 Task: Create in the project ActivaPro in Backlog an issue 'Implement multi-factor authentication to further enhance security', assign it to team member softage.1@softage.net and change the status to IN PROGRESS. Create in the project ActivaPro in Backlog an issue 'Develop a new feature to allow for customizable user profiles', assign it to team member softage.2@softage.net and change the status to IN PROGRESS
Action: Mouse moved to (247, 65)
Screenshot: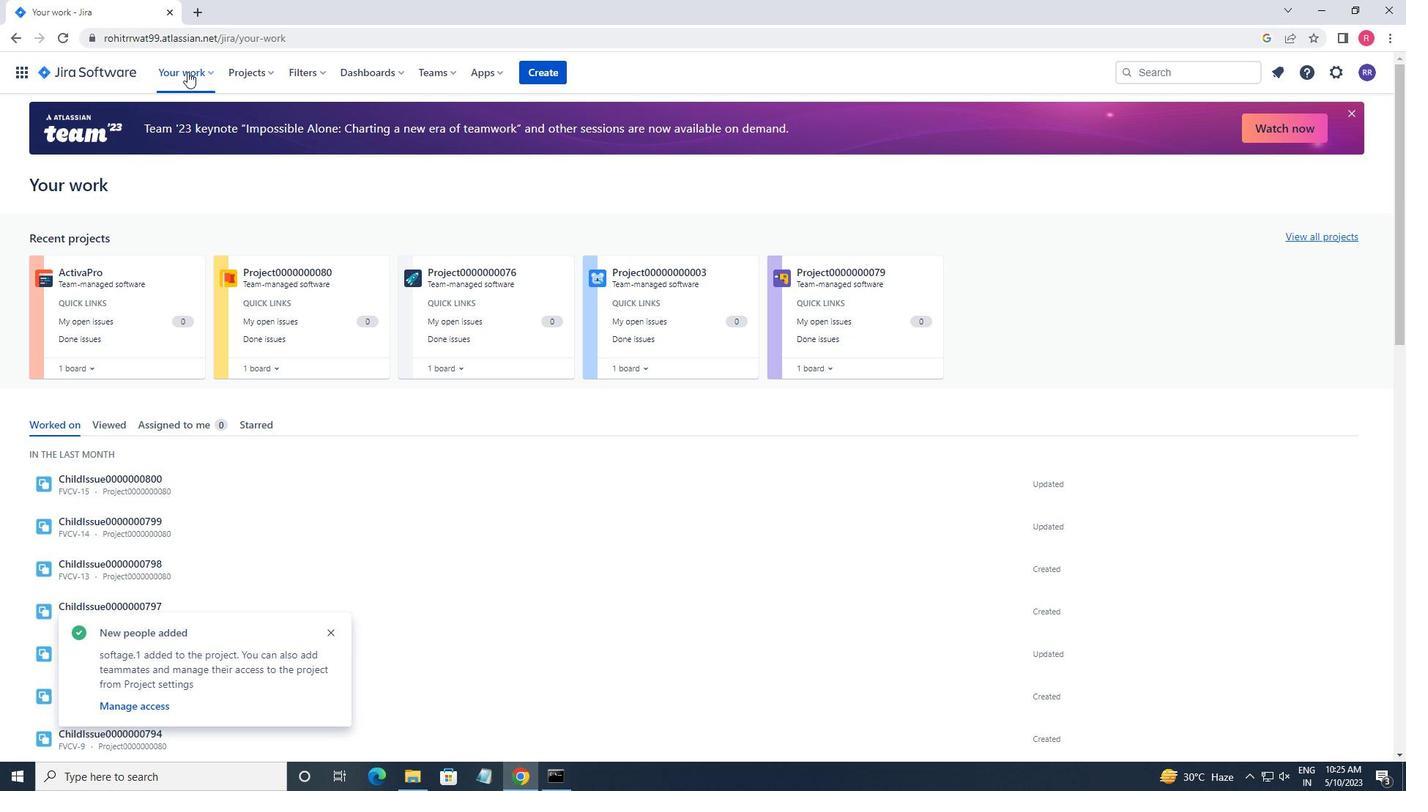 
Action: Mouse pressed left at (247, 65)
Screenshot: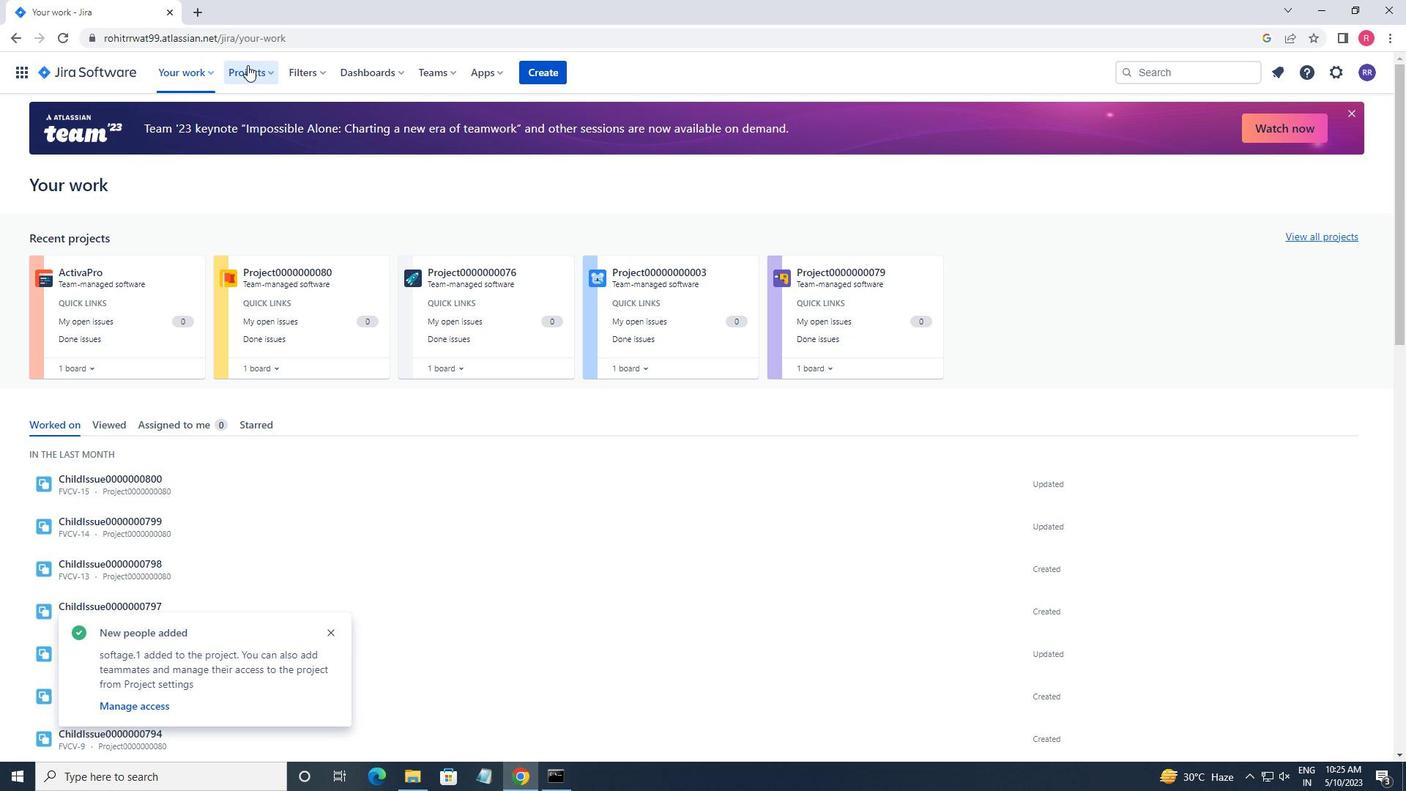 
Action: Mouse moved to (271, 137)
Screenshot: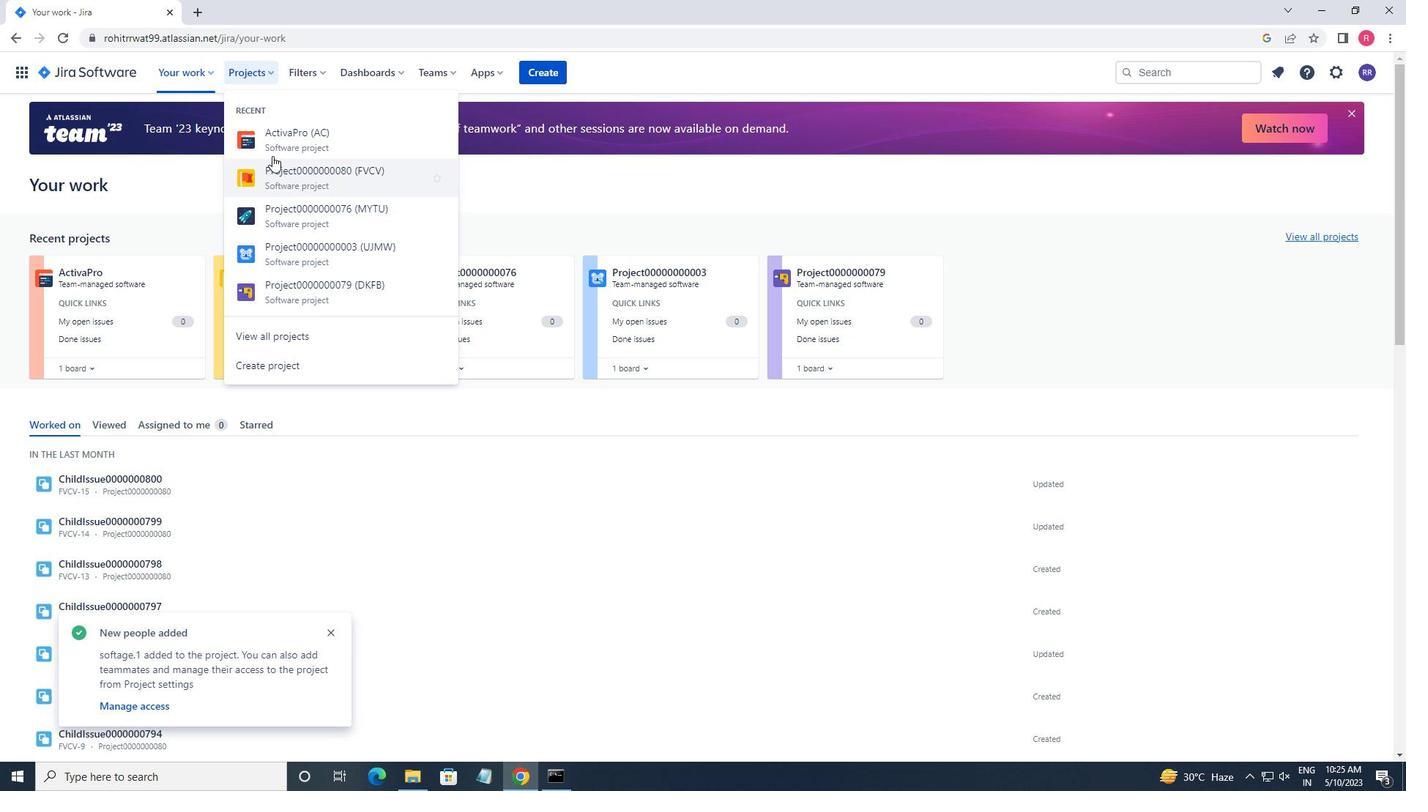 
Action: Mouse pressed left at (271, 137)
Screenshot: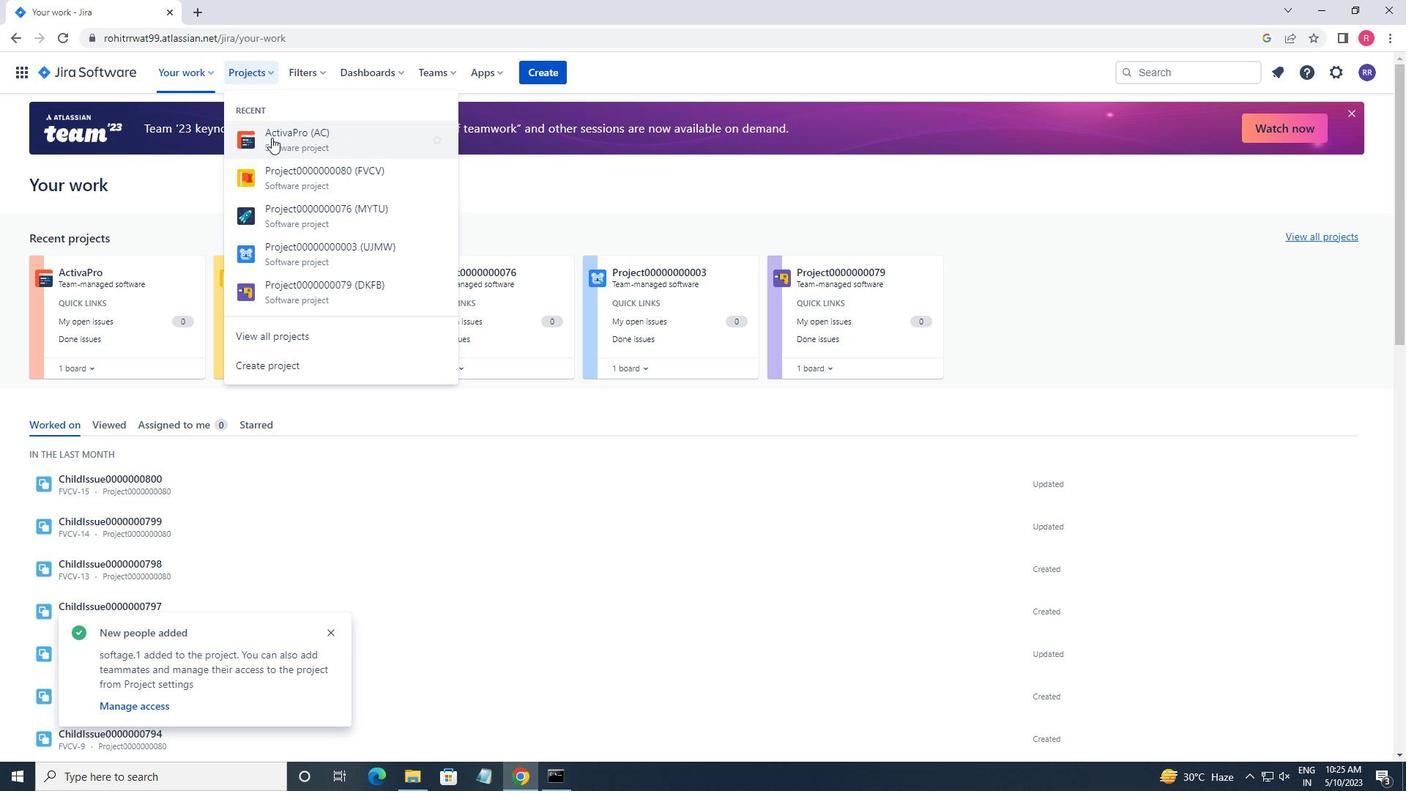 
Action: Mouse moved to (77, 215)
Screenshot: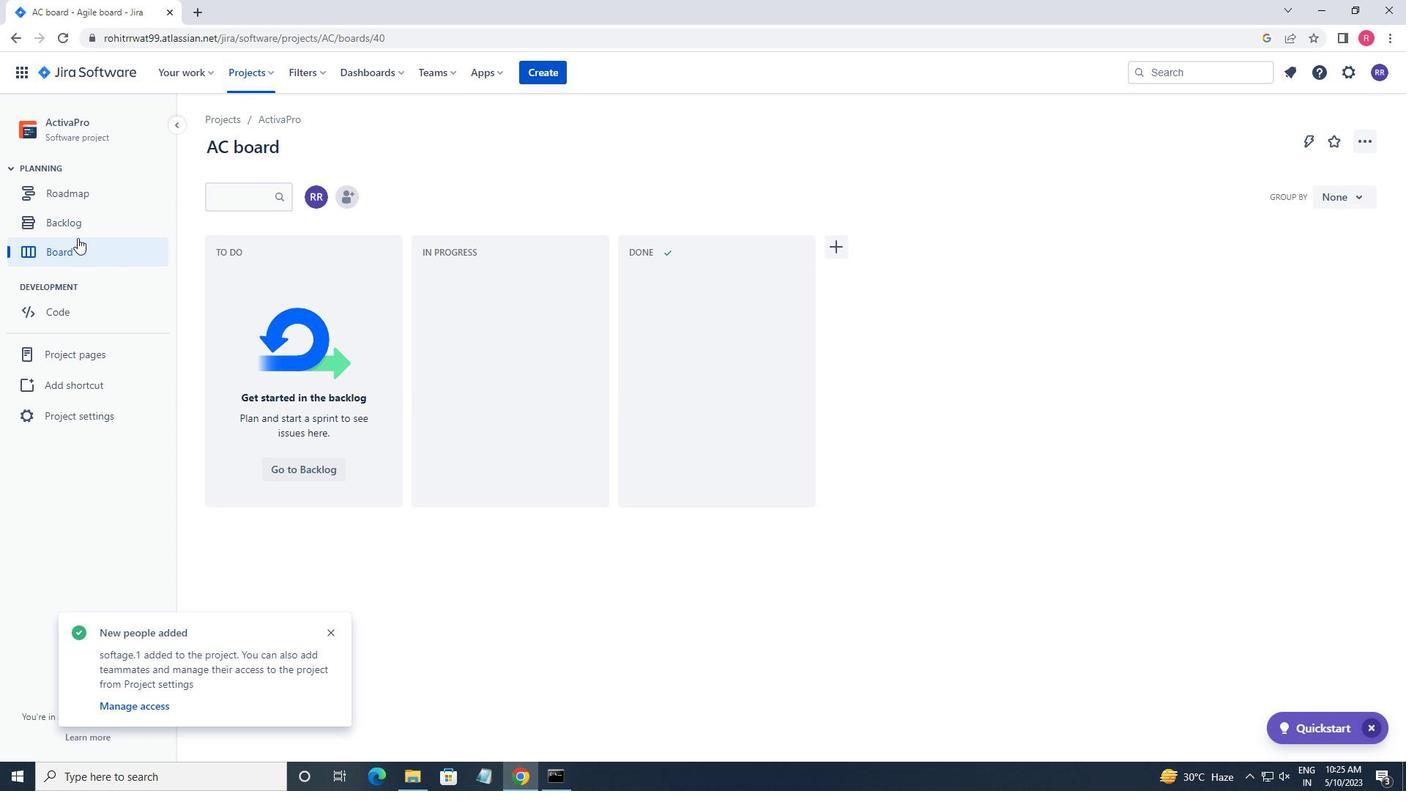 
Action: Mouse pressed left at (77, 215)
Screenshot: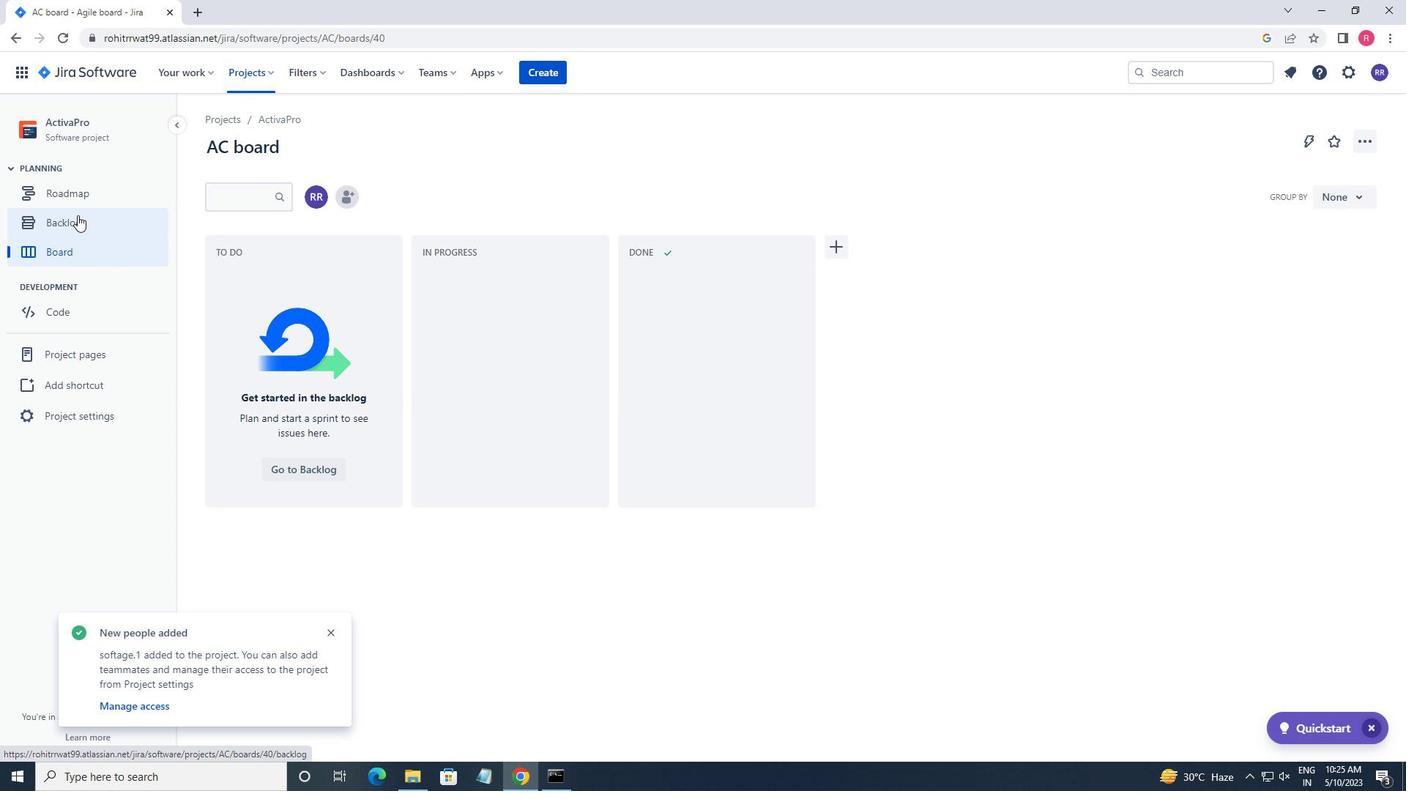 
Action: Mouse moved to (285, 537)
Screenshot: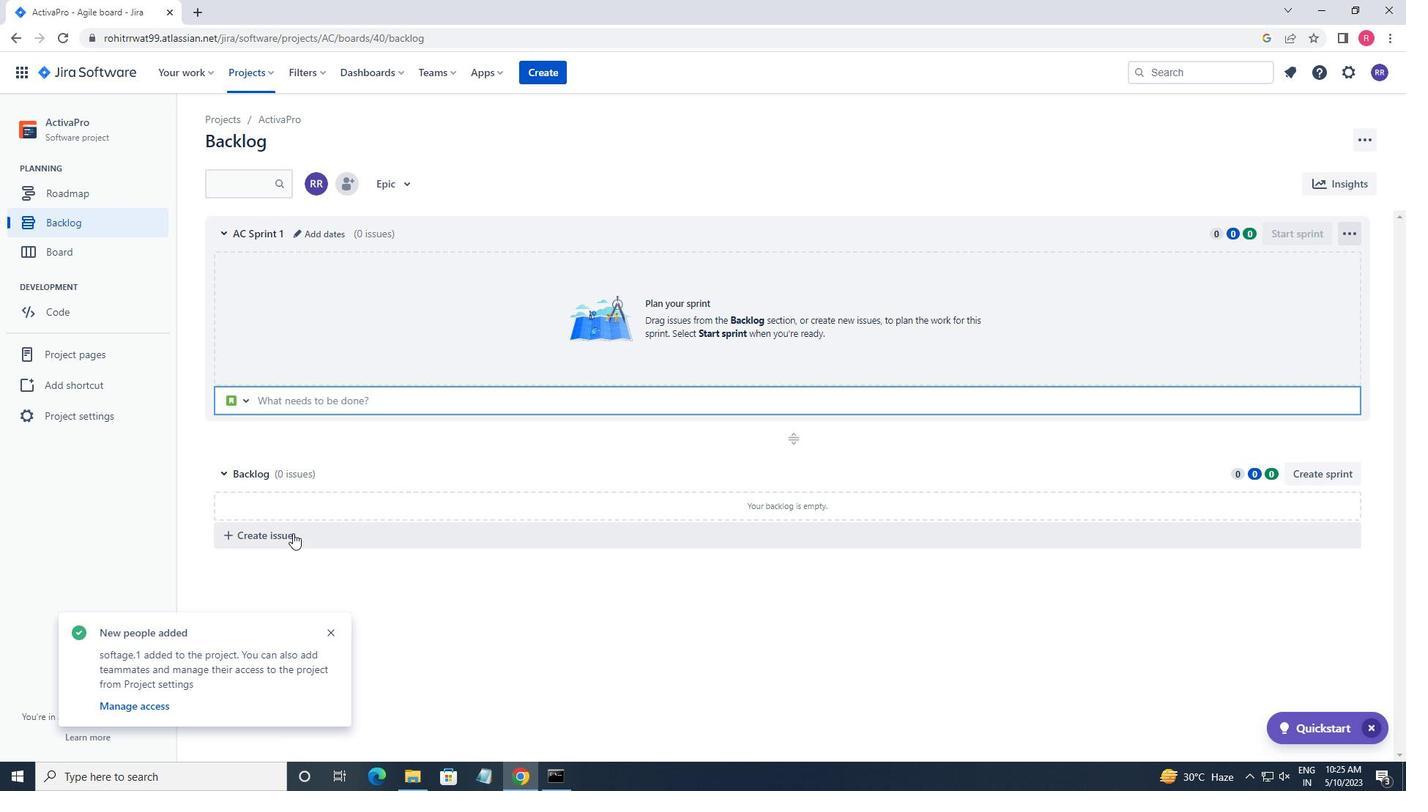 
Action: Mouse pressed left at (285, 537)
Screenshot: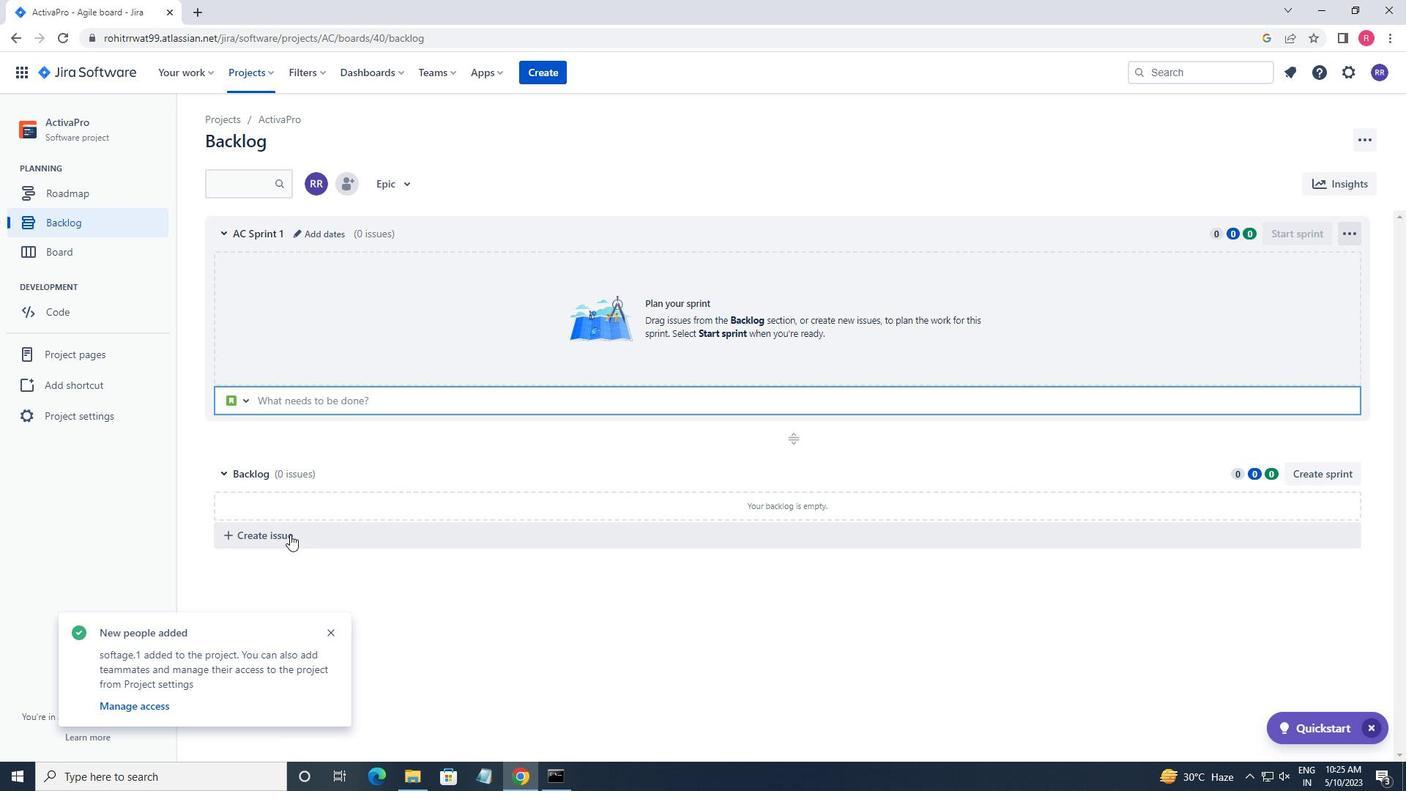 
Action: Mouse moved to (338, 548)
Screenshot: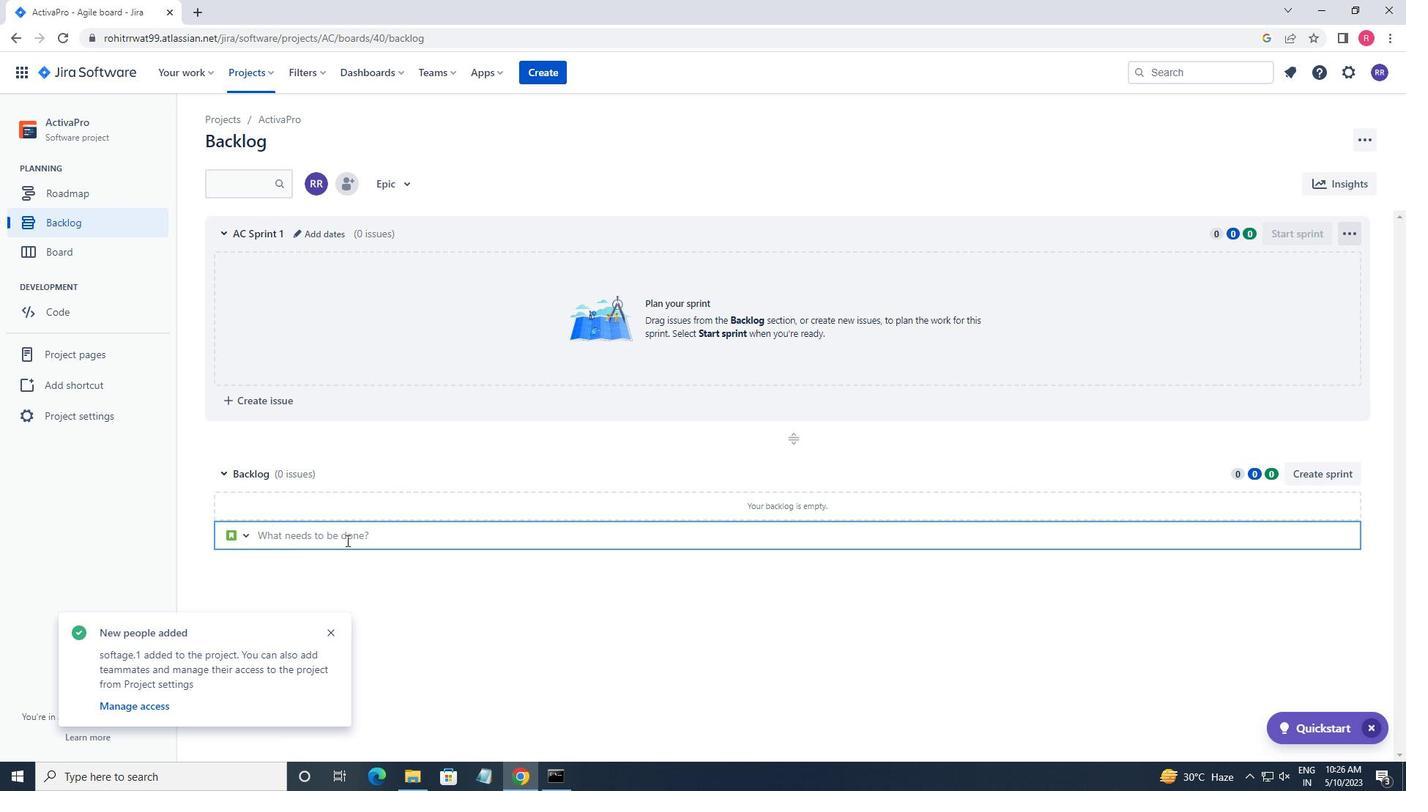 
Action: Key pressed <Key.shift>DEVELOP<Key.space>A<Key.space>NEW<Key.space>FEATURE<Key.space>TO<Key.space>ALLOW<Key.space>FOR<Key.space>OFFLINE<Key.space>ACCESS<Key.space>TO<Key.space>KEY<Key.space>DATA<Key.enter>
Screenshot: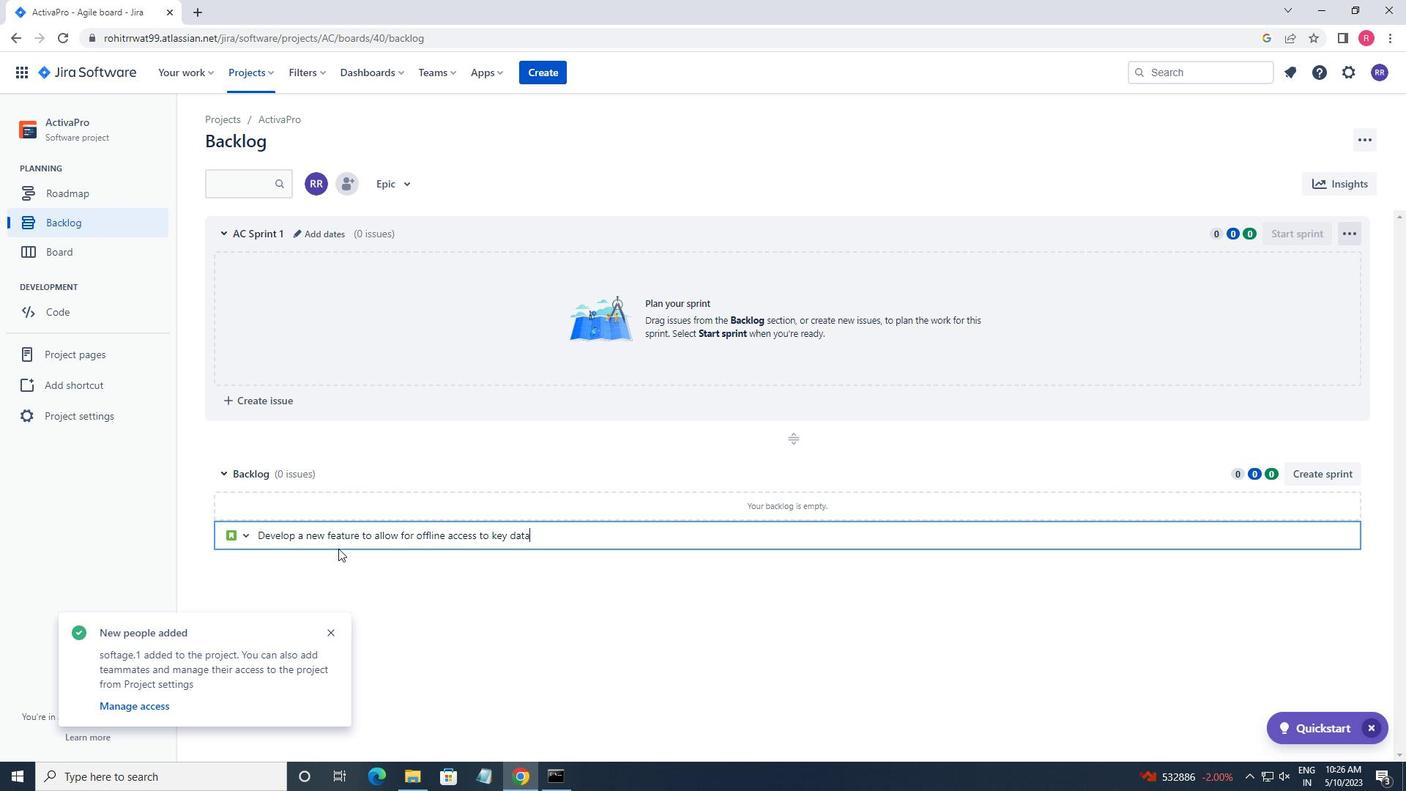 
Action: Mouse moved to (1315, 512)
Screenshot: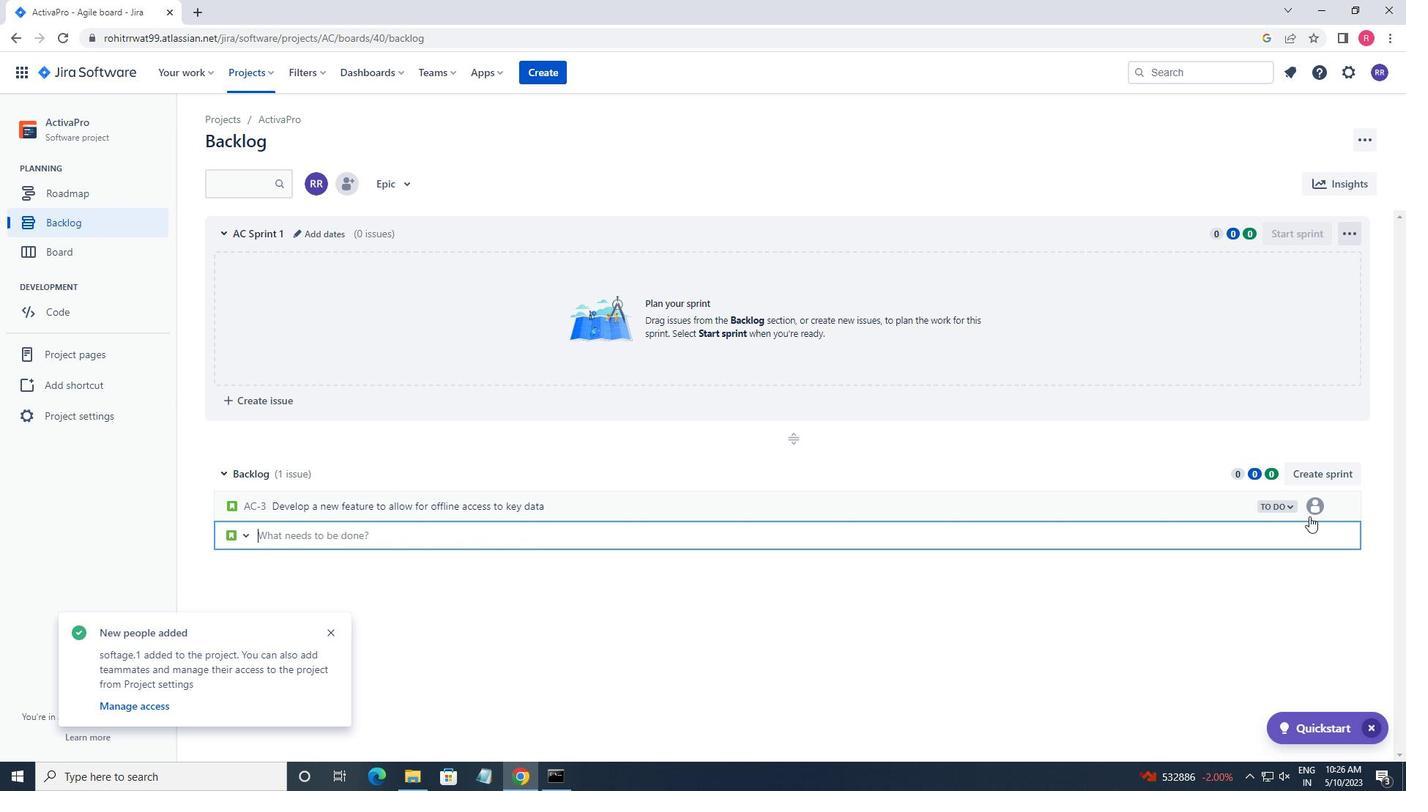 
Action: Mouse pressed left at (1315, 512)
Screenshot: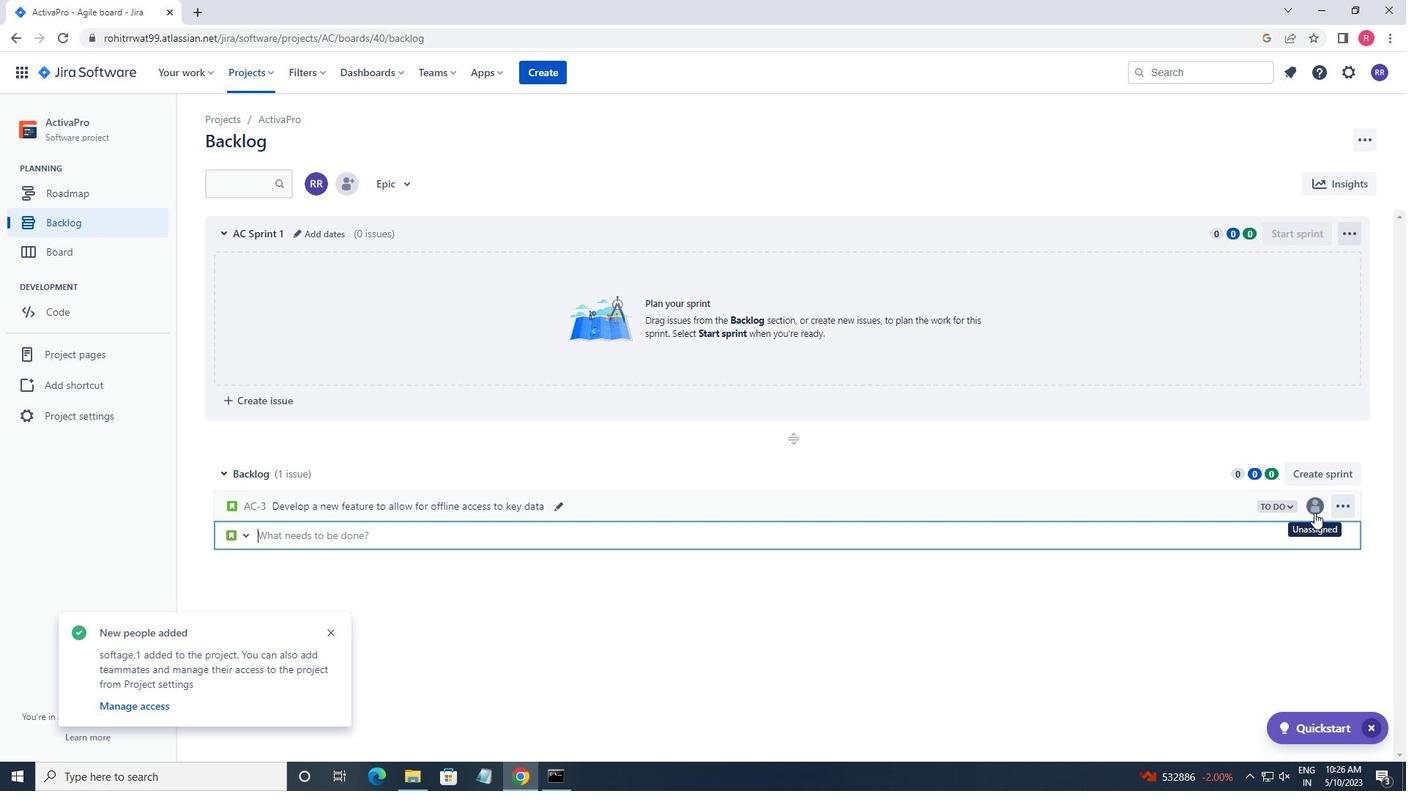 
Action: Mouse moved to (1202, 507)
Screenshot: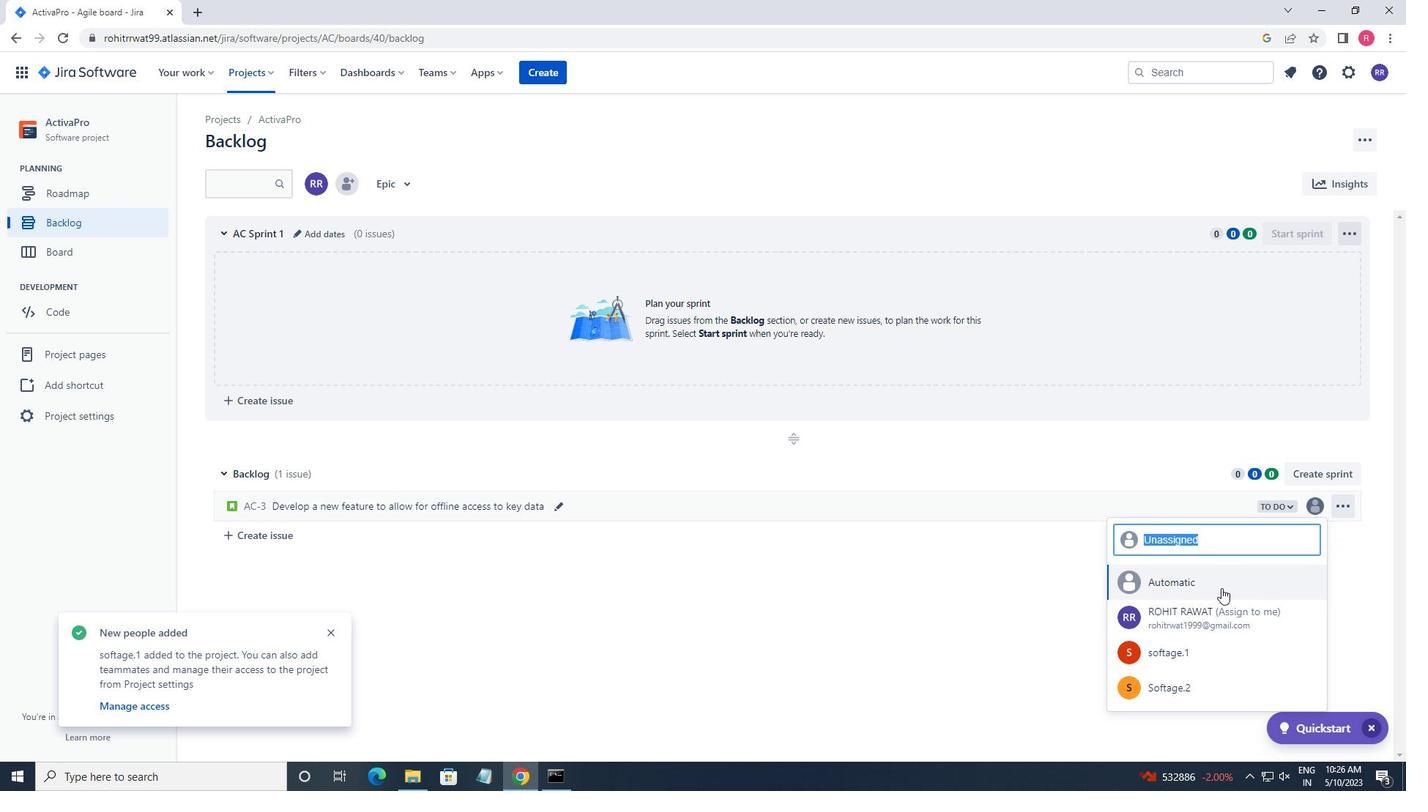 
Action: Key pressed SOFTAGE.1<Key.shift>@SOFTAGE.NET<Key.enter>
Screenshot: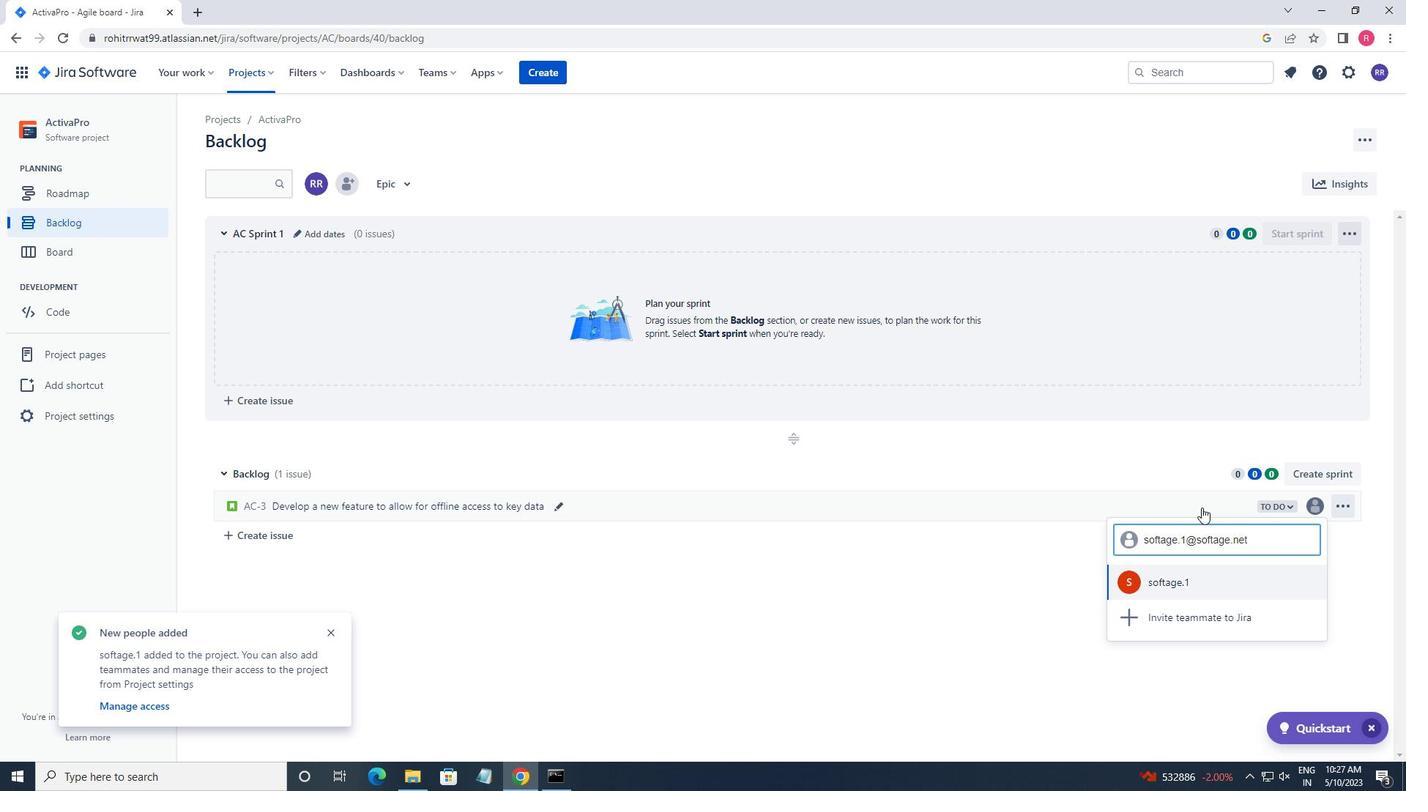 
Action: Mouse moved to (1279, 502)
Screenshot: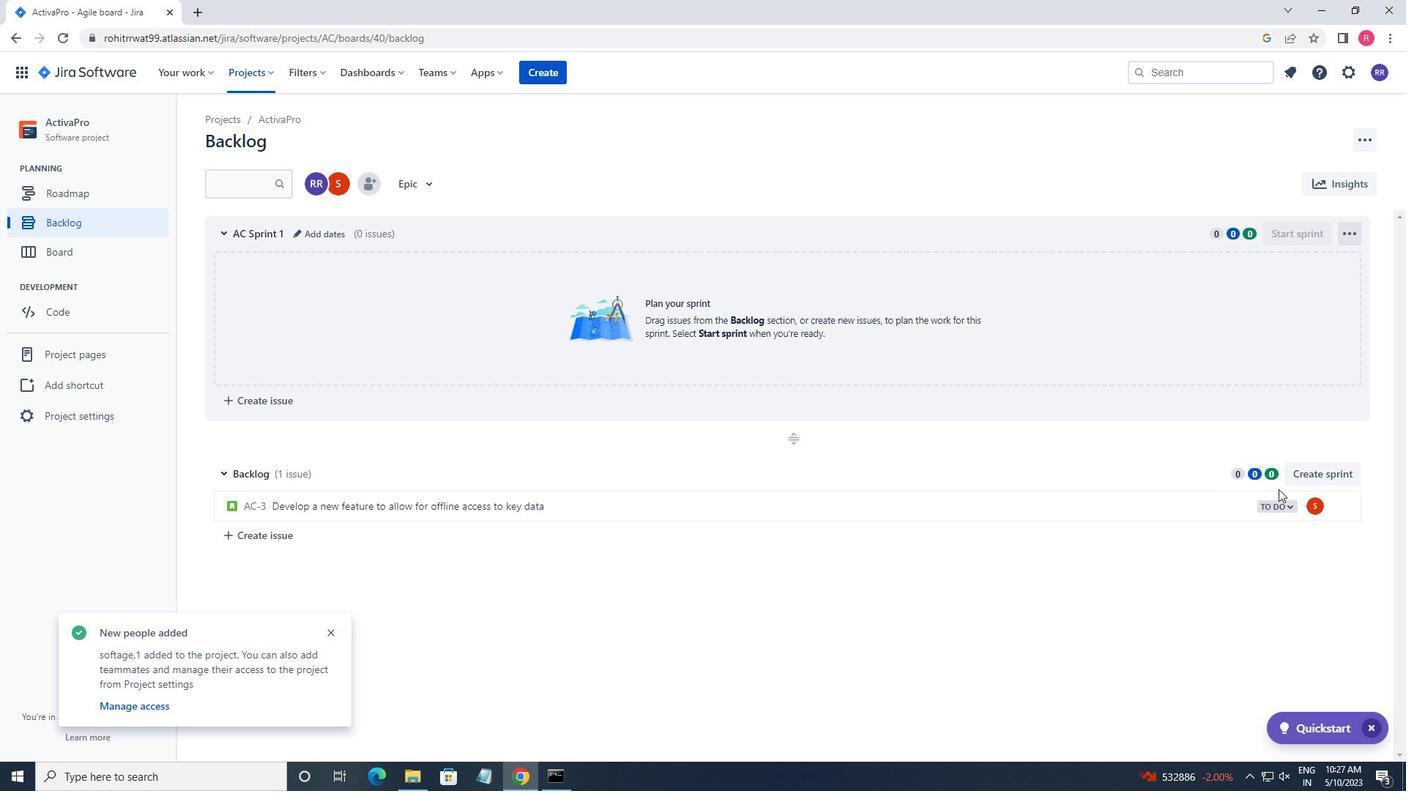
Action: Mouse pressed left at (1279, 502)
Screenshot: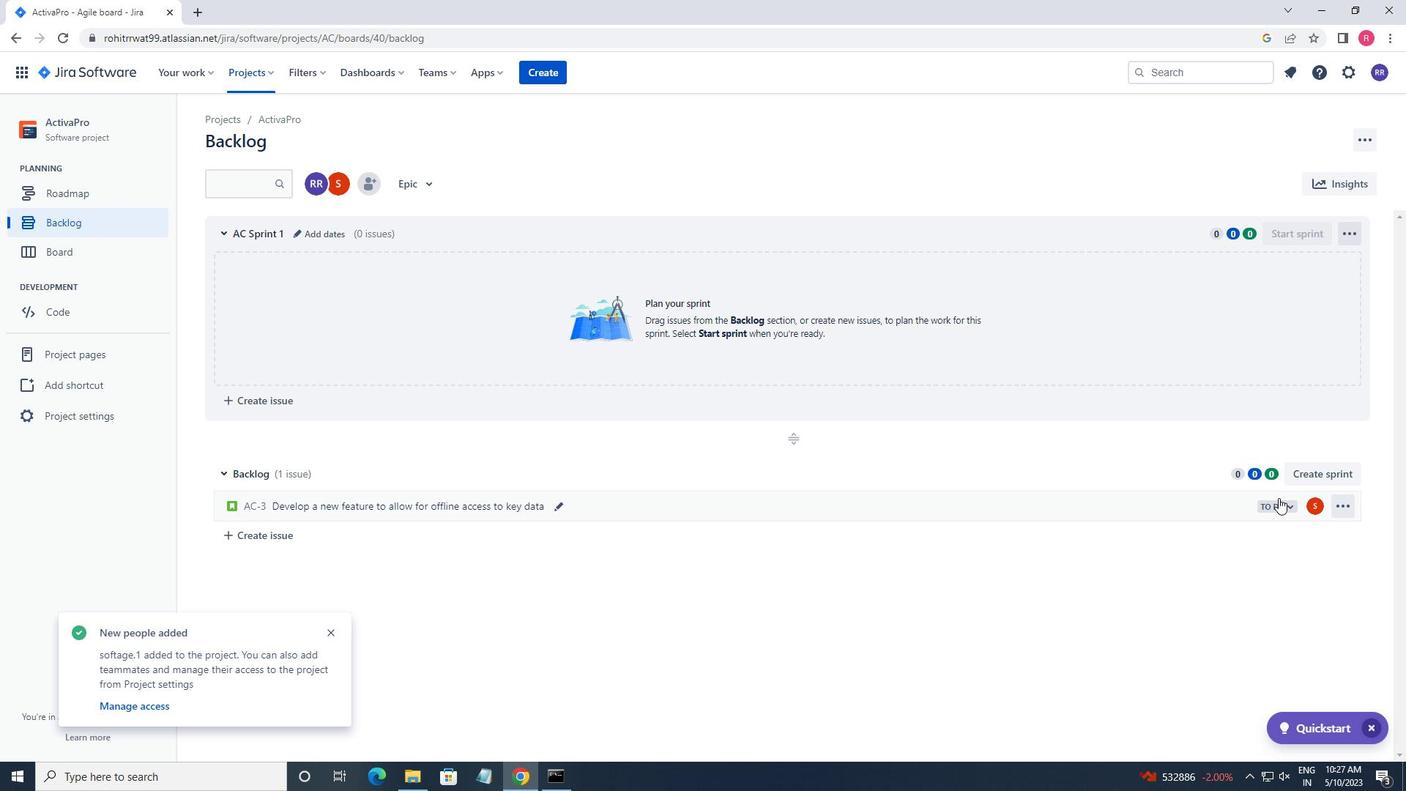 
Action: Mouse moved to (1185, 538)
Screenshot: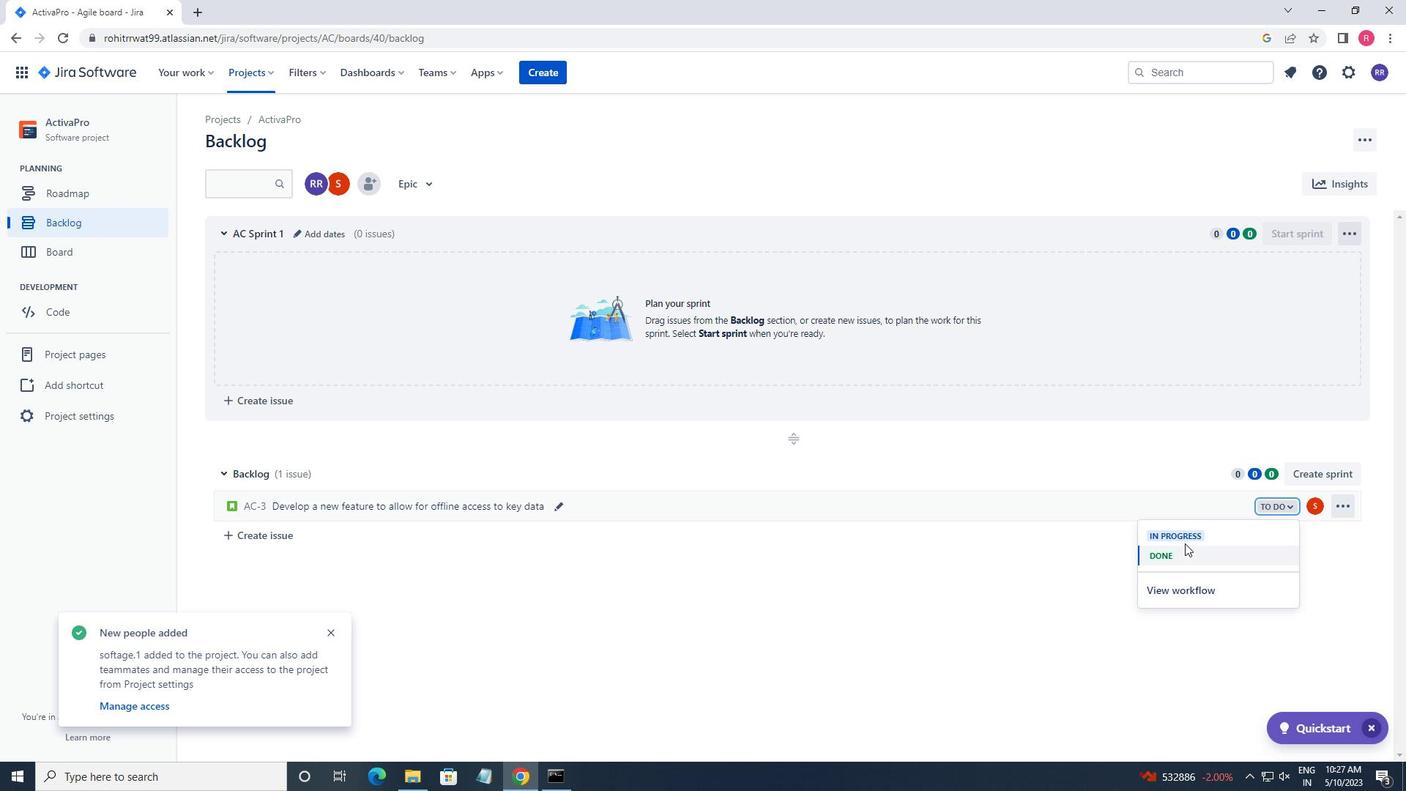 
Action: Mouse pressed left at (1185, 538)
Screenshot: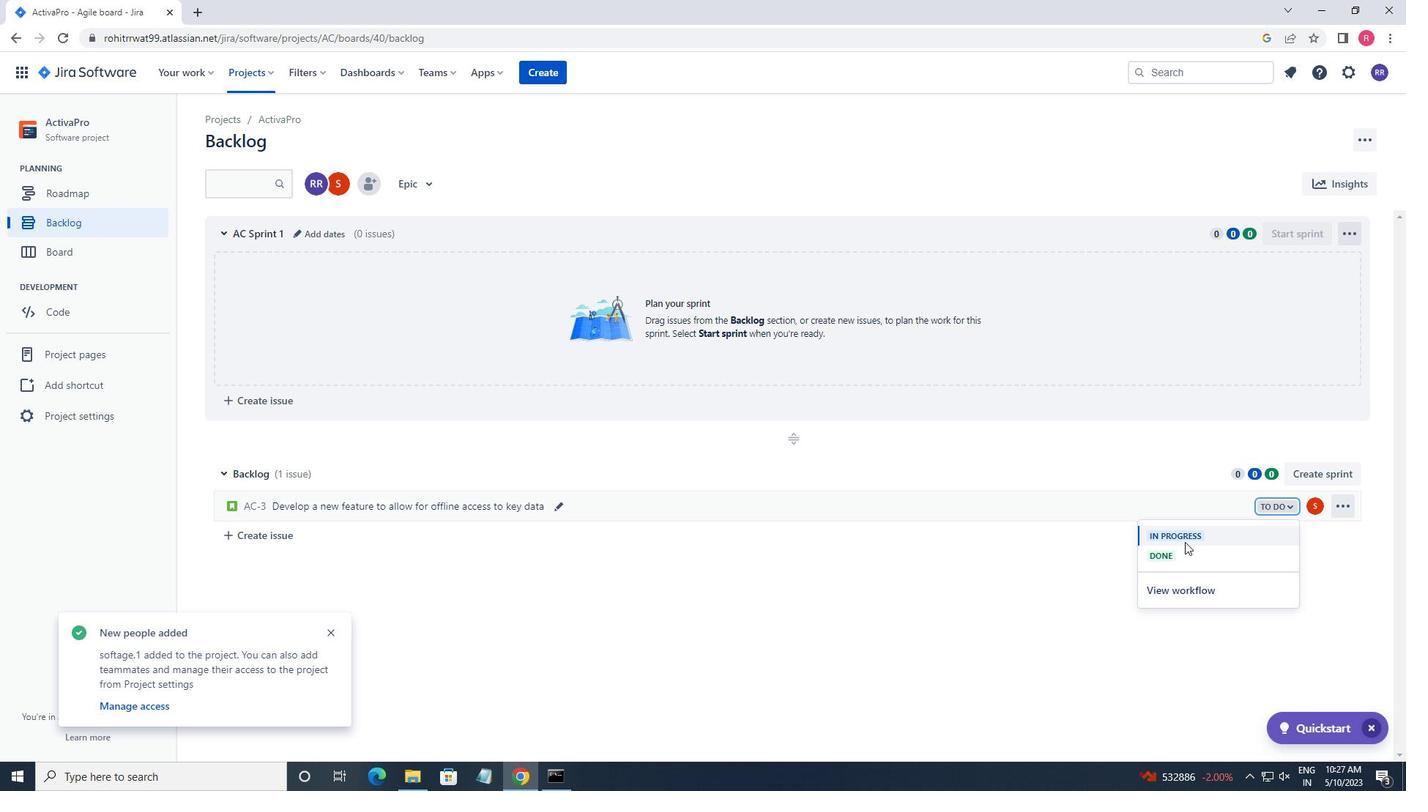 
Action: Mouse moved to (249, 540)
Screenshot: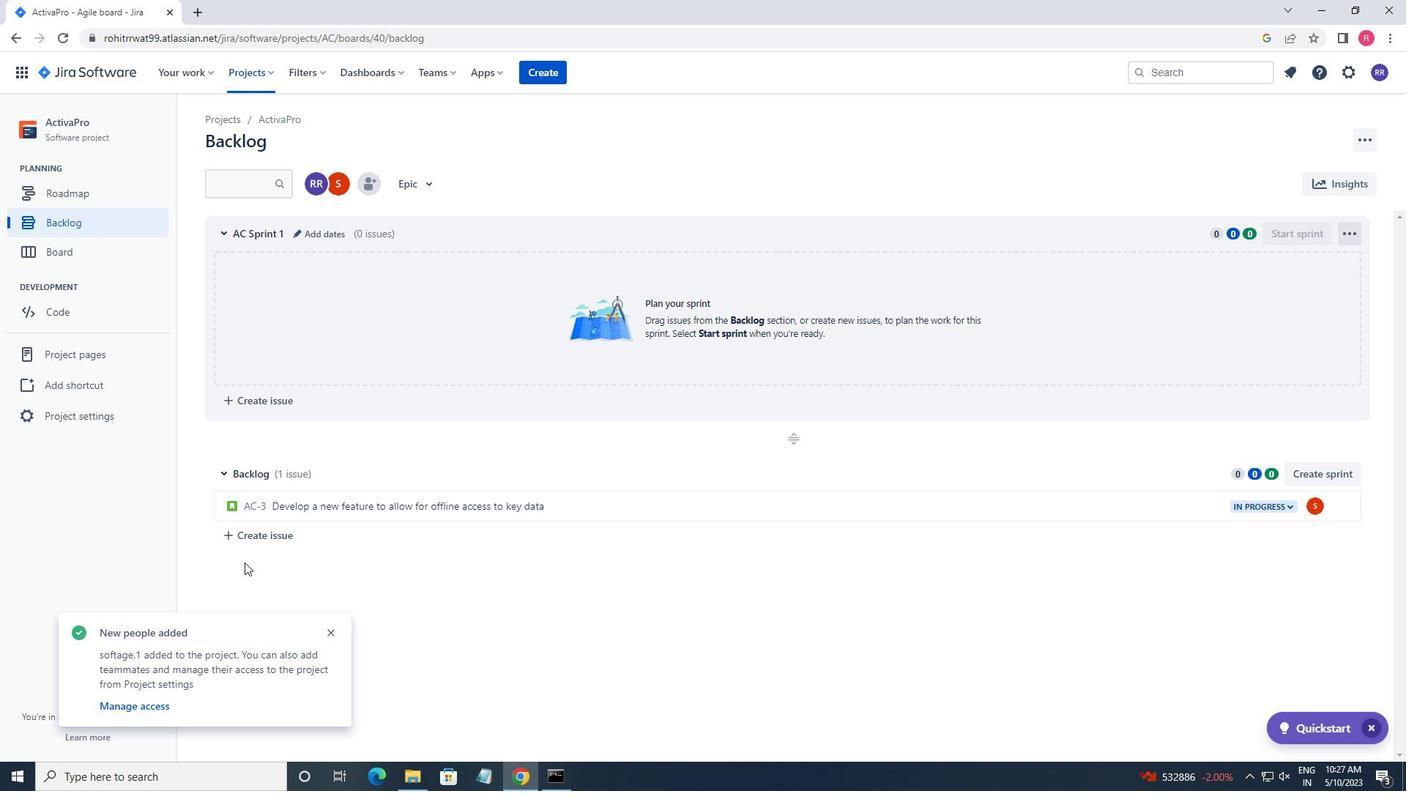 
Action: Mouse pressed left at (249, 540)
Screenshot: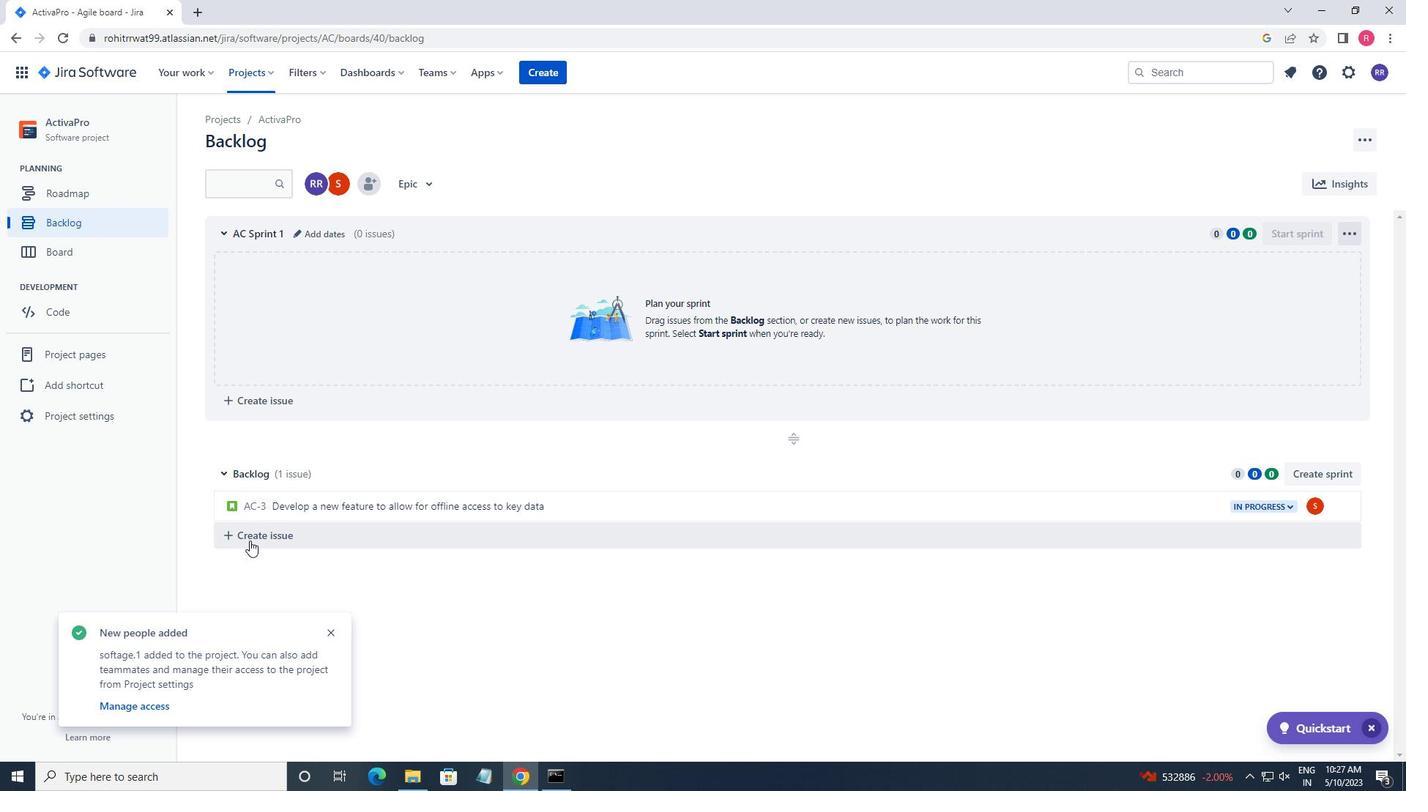 
Action: Mouse moved to (338, 534)
Screenshot: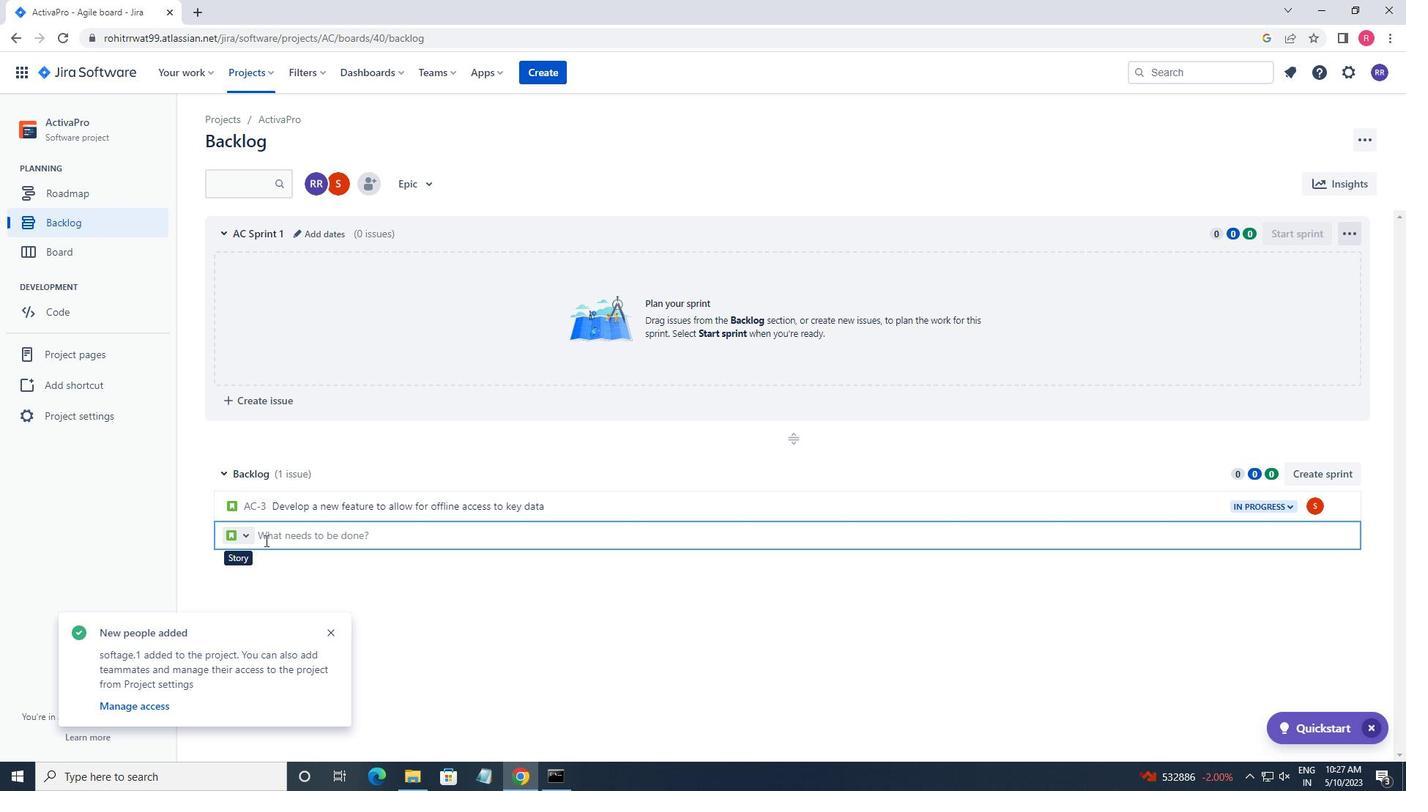 
Action: Key pressed <Key.shift>ADDRESSS<Key.backspace><Key.space>ISSUES<Key.space>RELATED<Key.space>TO<Key.space>INCORRECT<Key.space>DATA<Key.space>INTO<Key.backspace><Key.backspace>PUT<Key.space>BY<Key.space>USRES
Screenshot: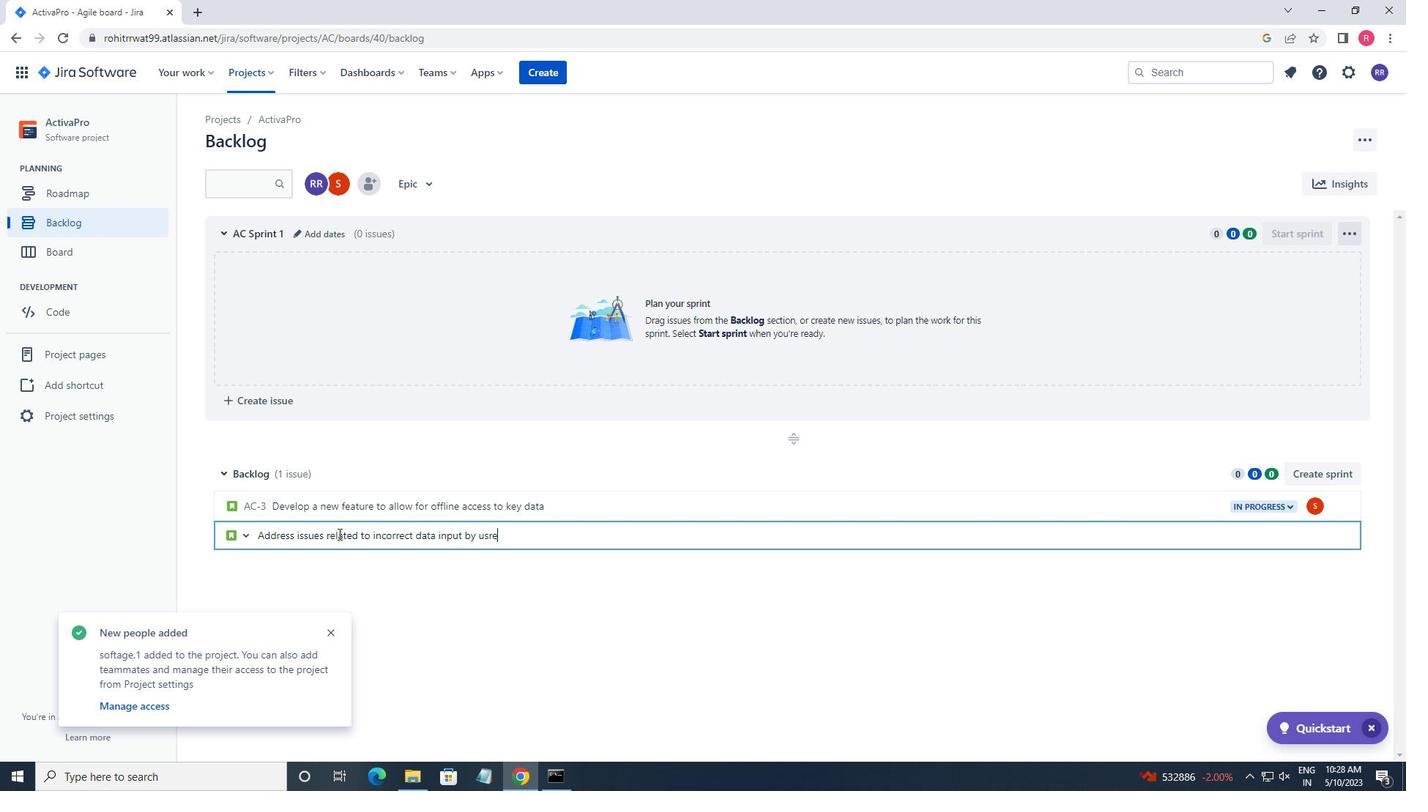 
Action: Mouse moved to (705, 600)
Screenshot: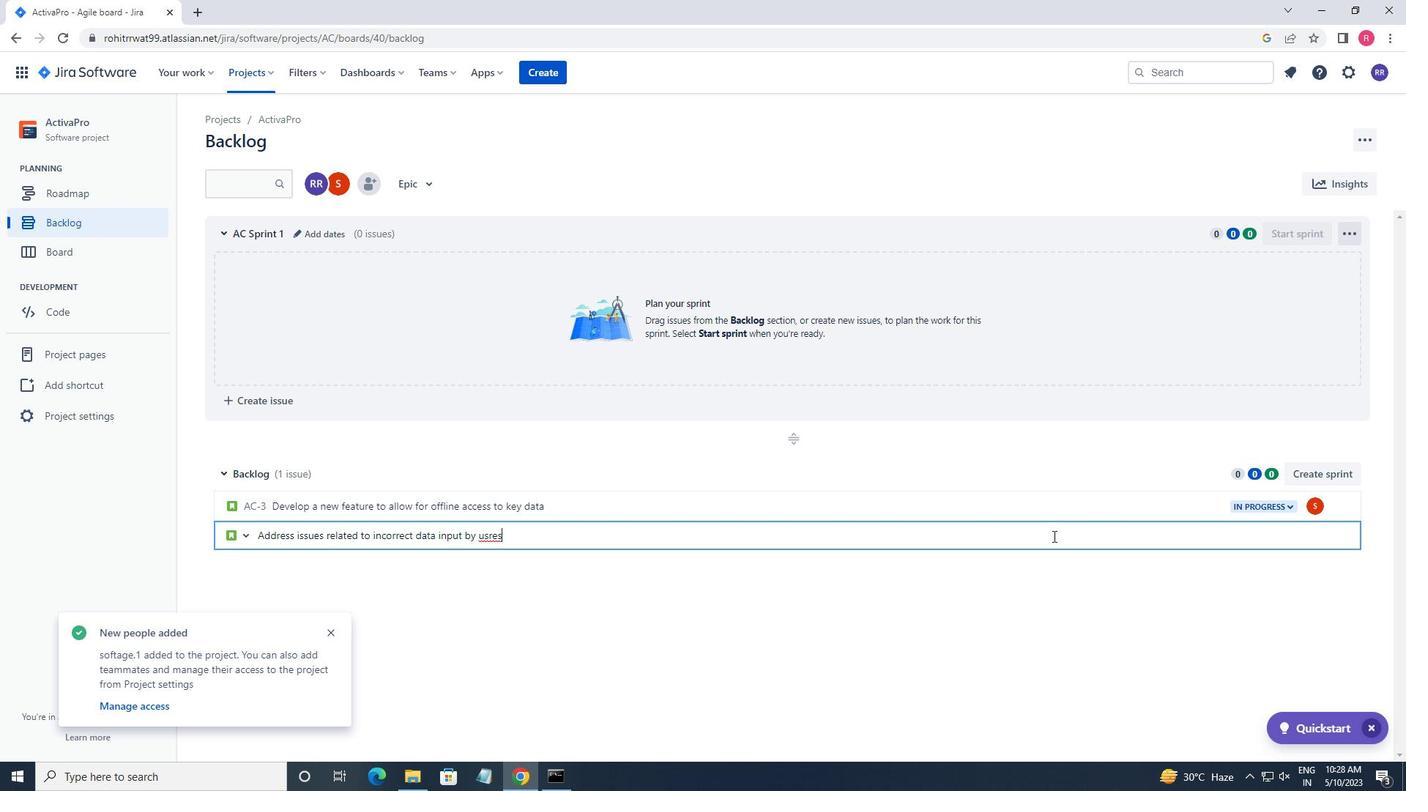 
Action: Key pressed <Key.enter>
Screenshot: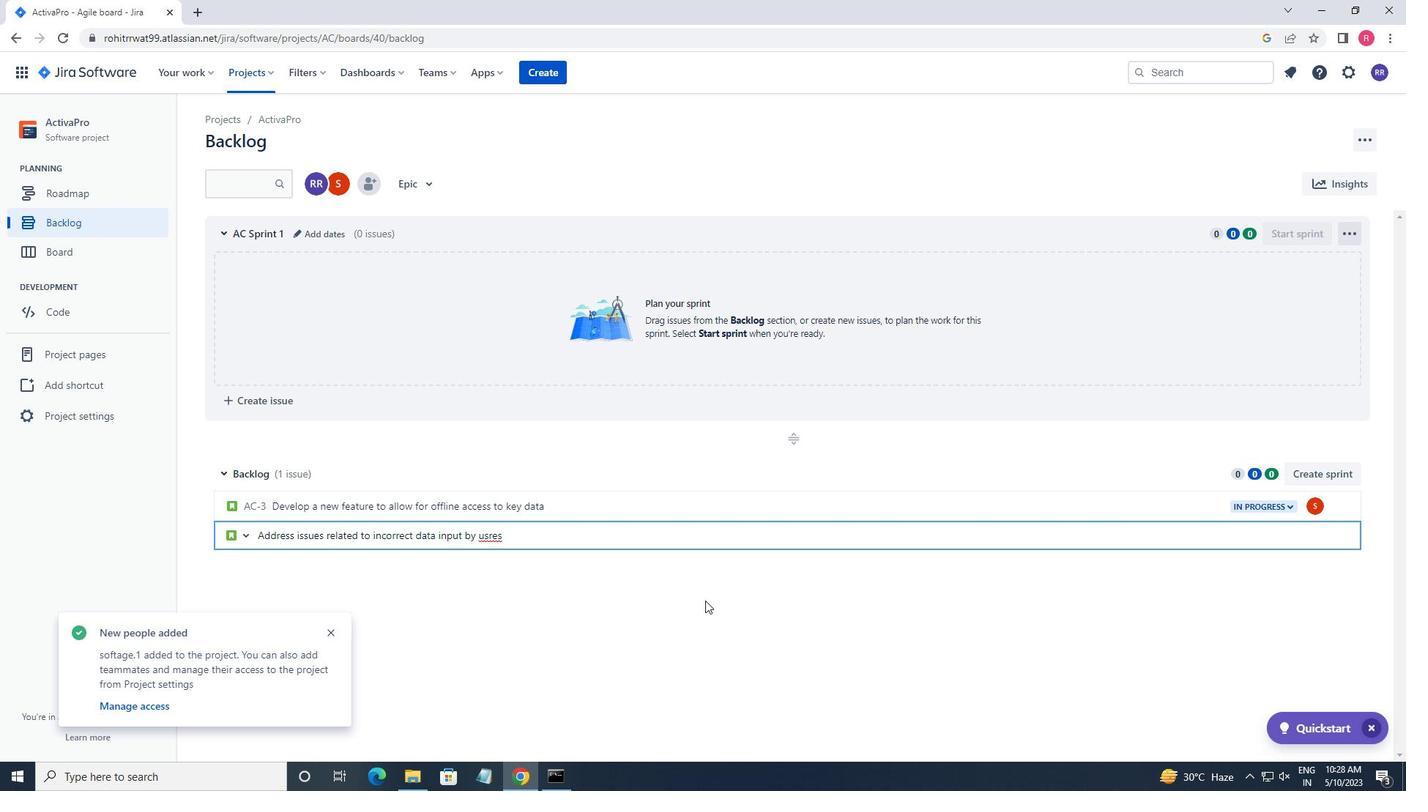 
Action: Mouse moved to (1321, 540)
Screenshot: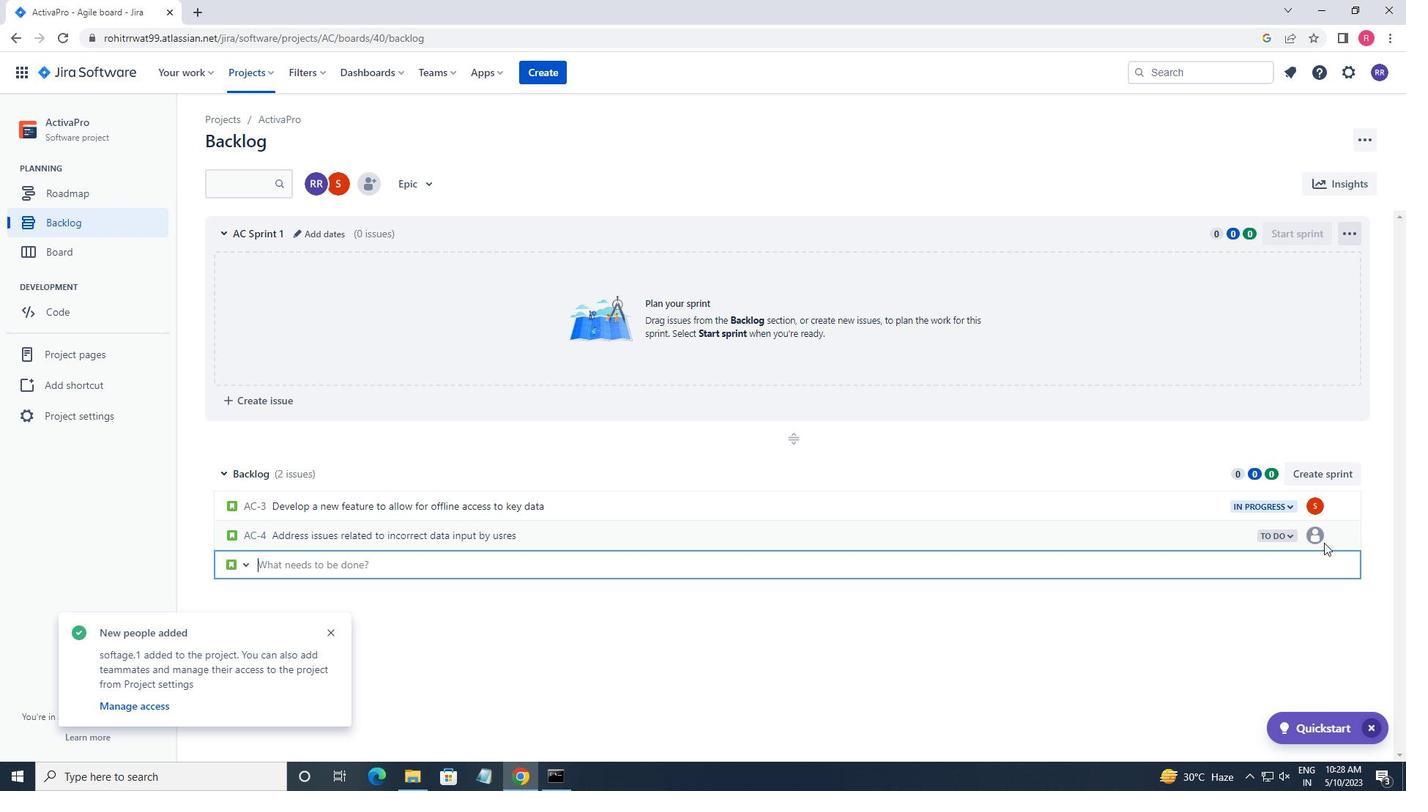 
Action: Mouse pressed left at (1321, 540)
Screenshot: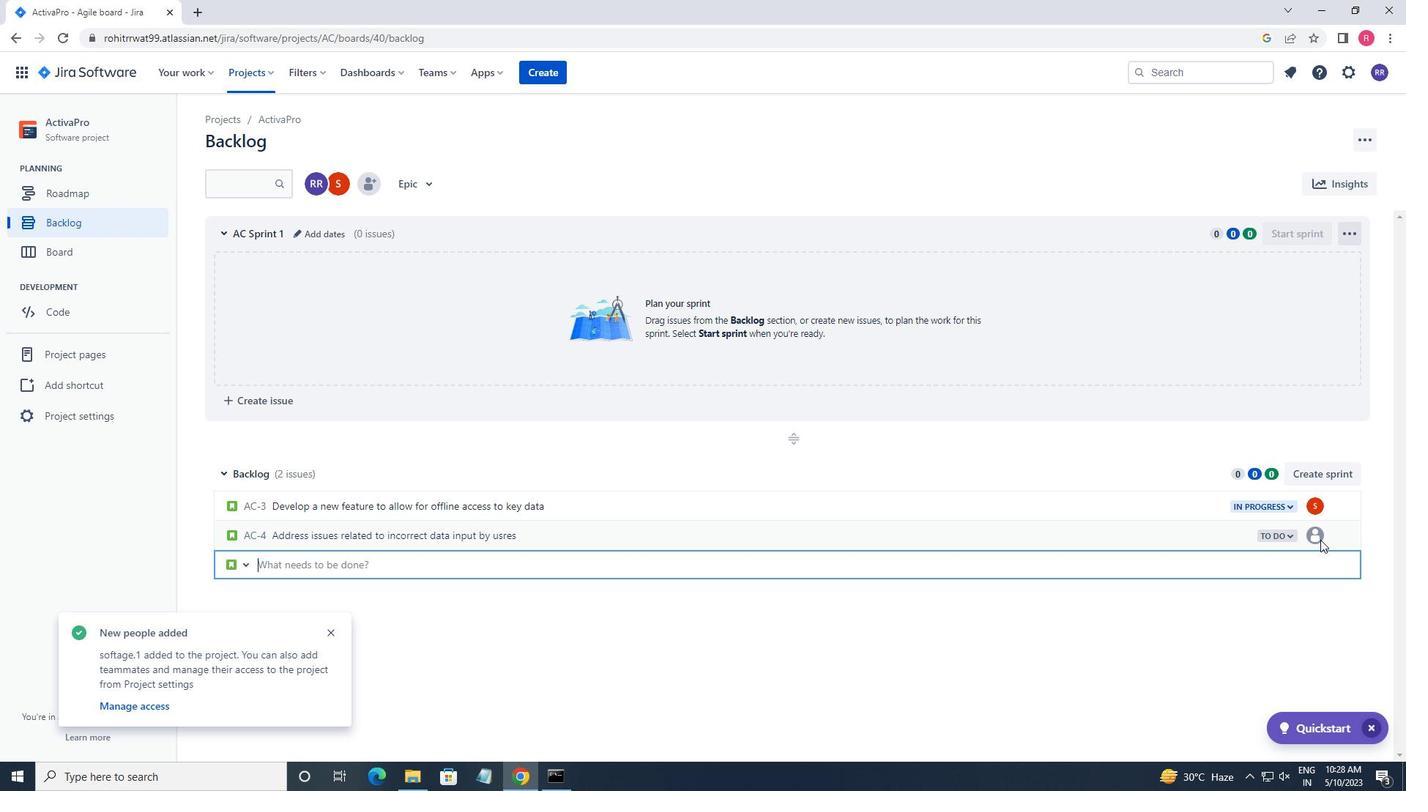 
Action: Mouse moved to (1315, 537)
Screenshot: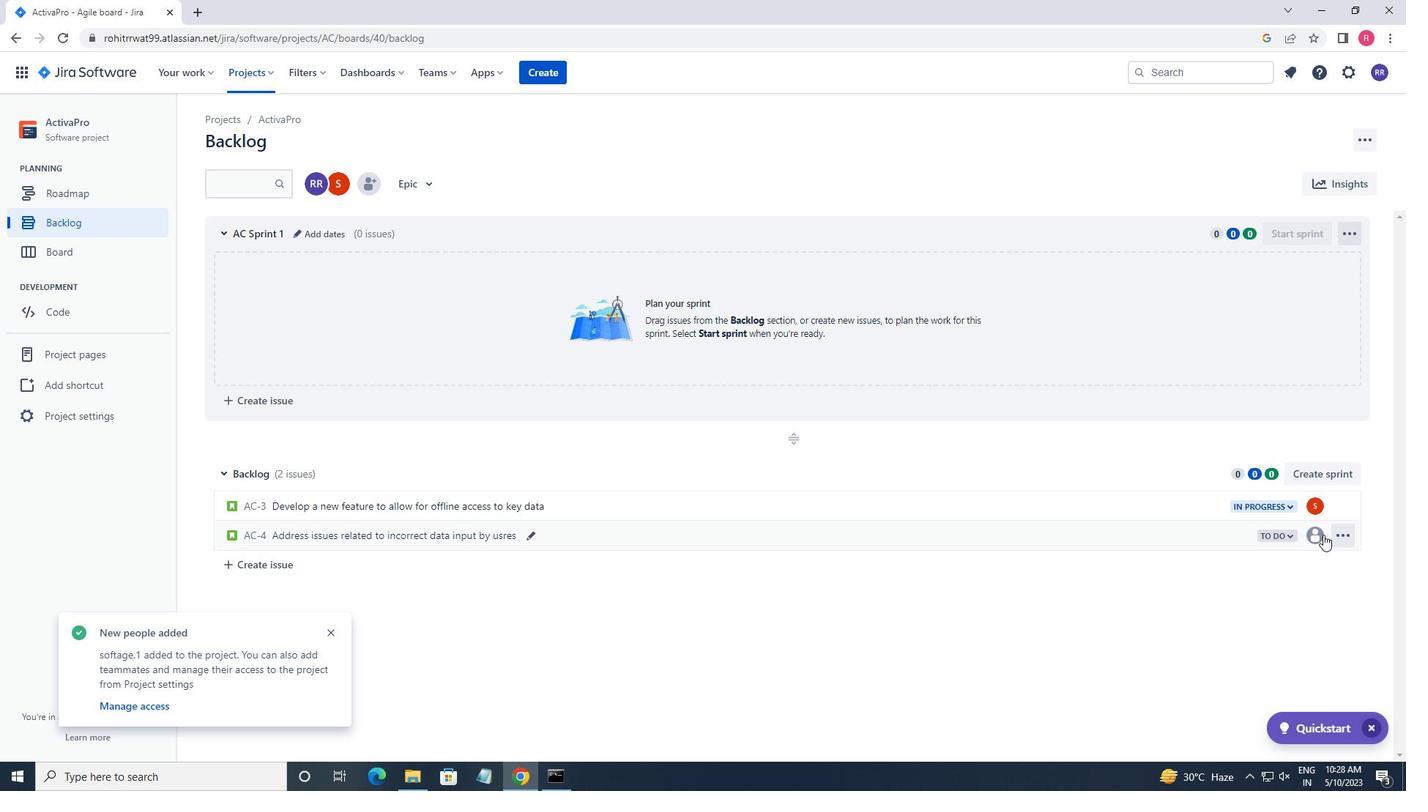 
Action: Mouse pressed left at (1315, 537)
Screenshot: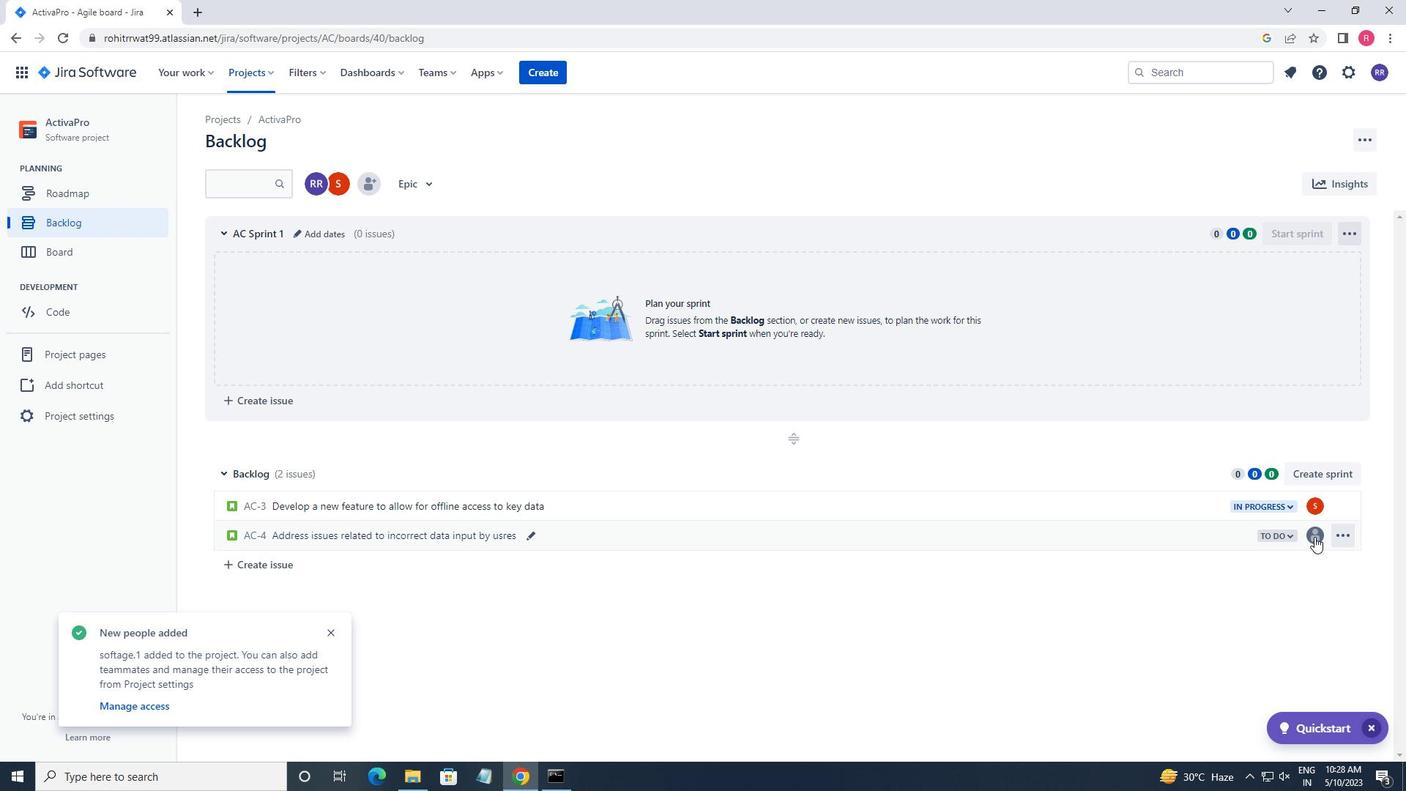 
Action: Mouse moved to (1185, 495)
Screenshot: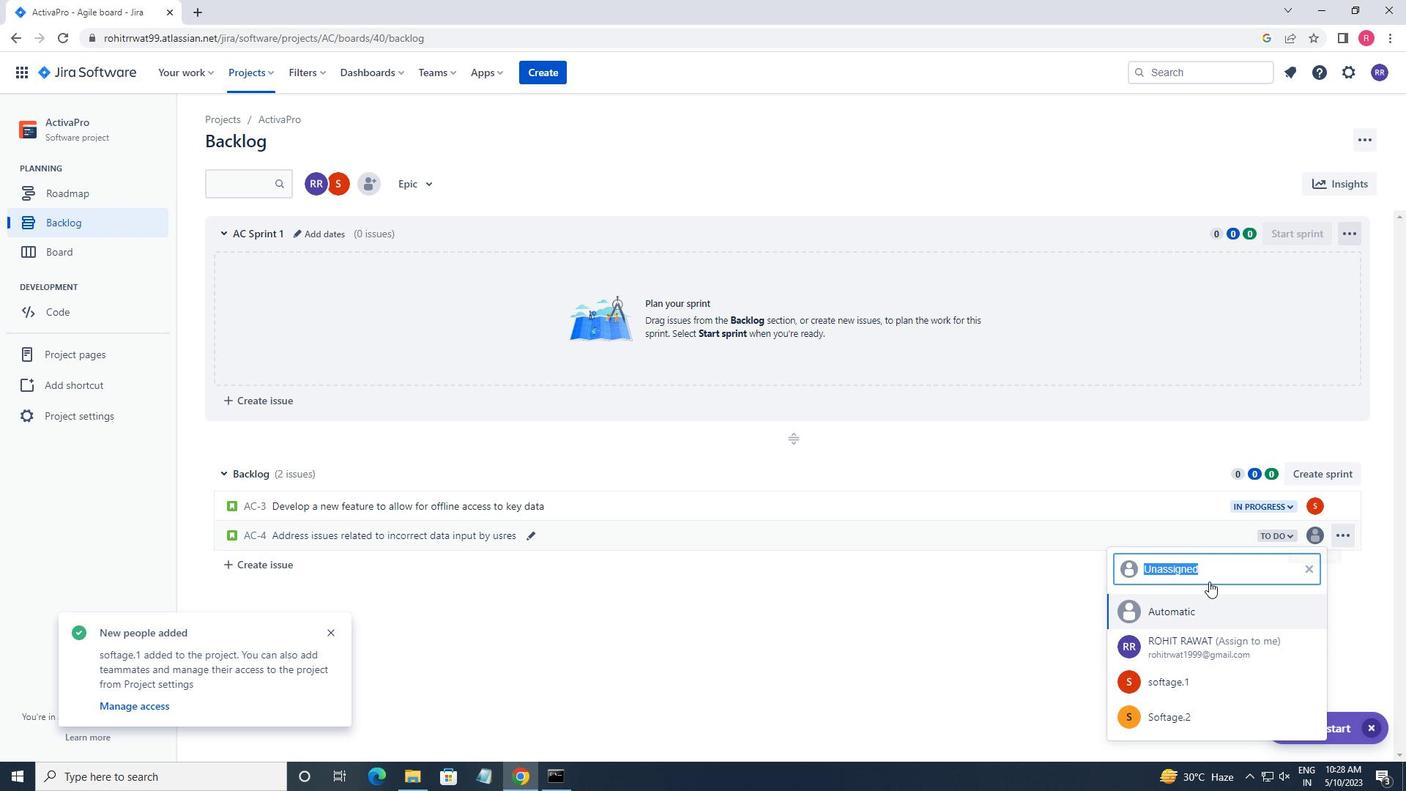 
Action: Key pressed SOFTAGE.2<Key.shift>@SOFTAGE.NET<Key.enter>
Screenshot: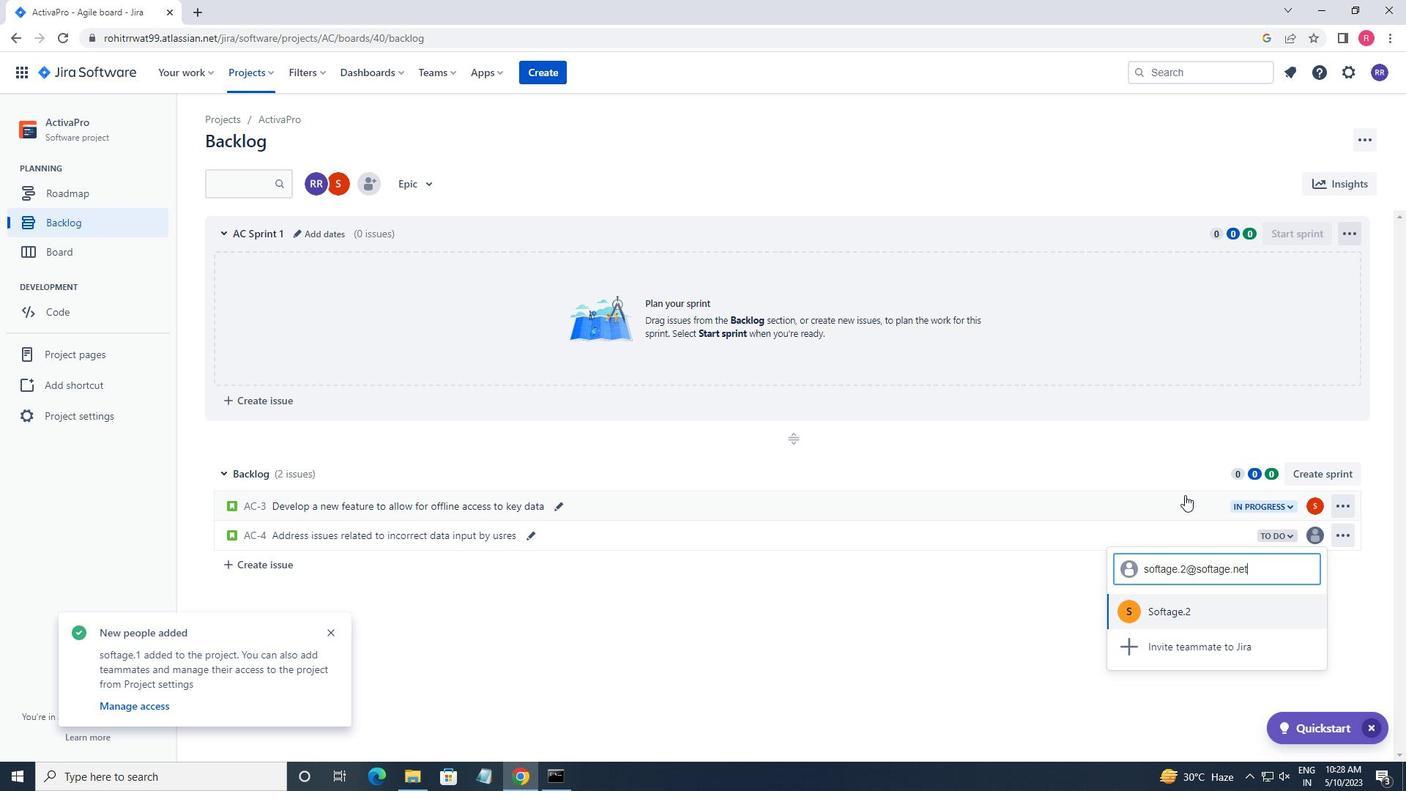 
Action: Mouse moved to (1282, 534)
Screenshot: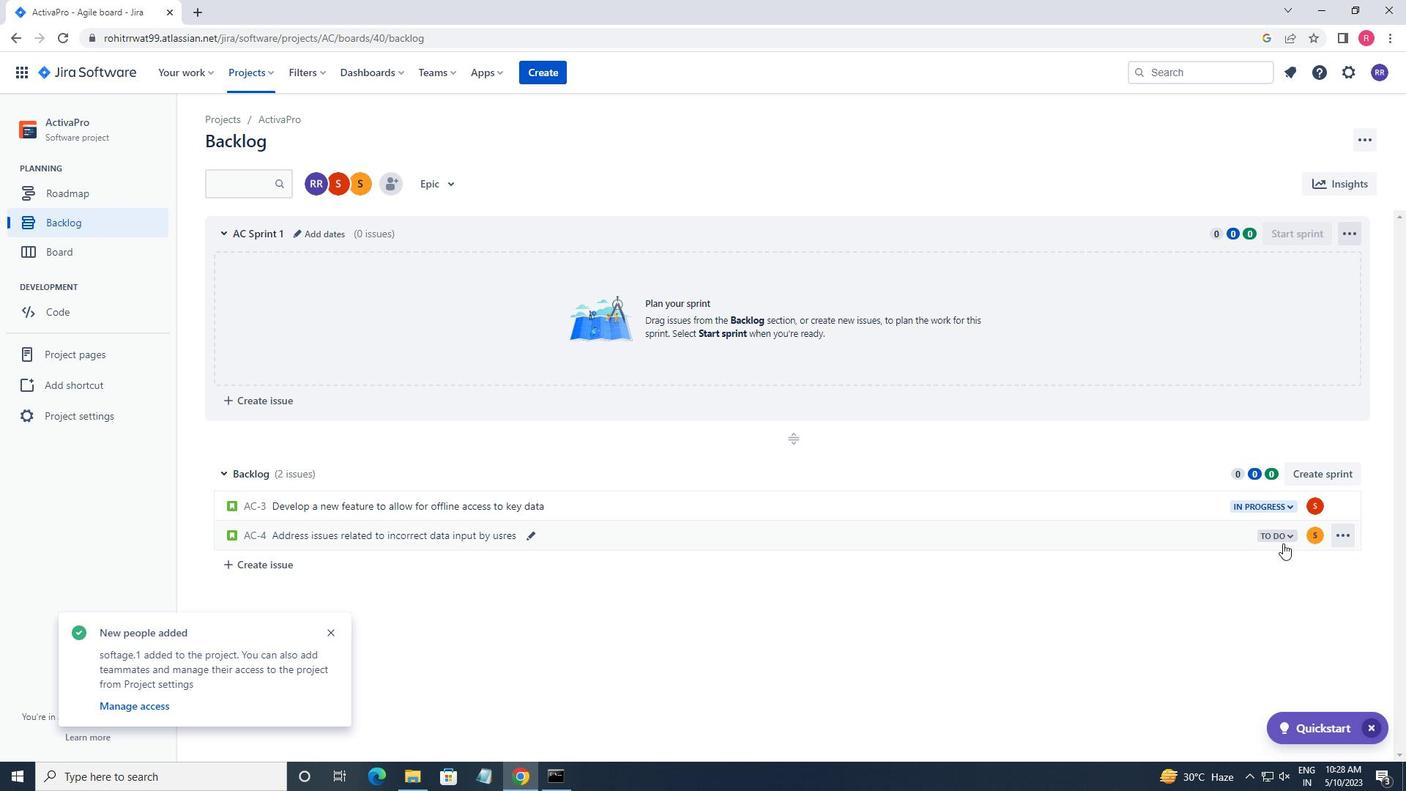 
Action: Mouse pressed left at (1282, 534)
Screenshot: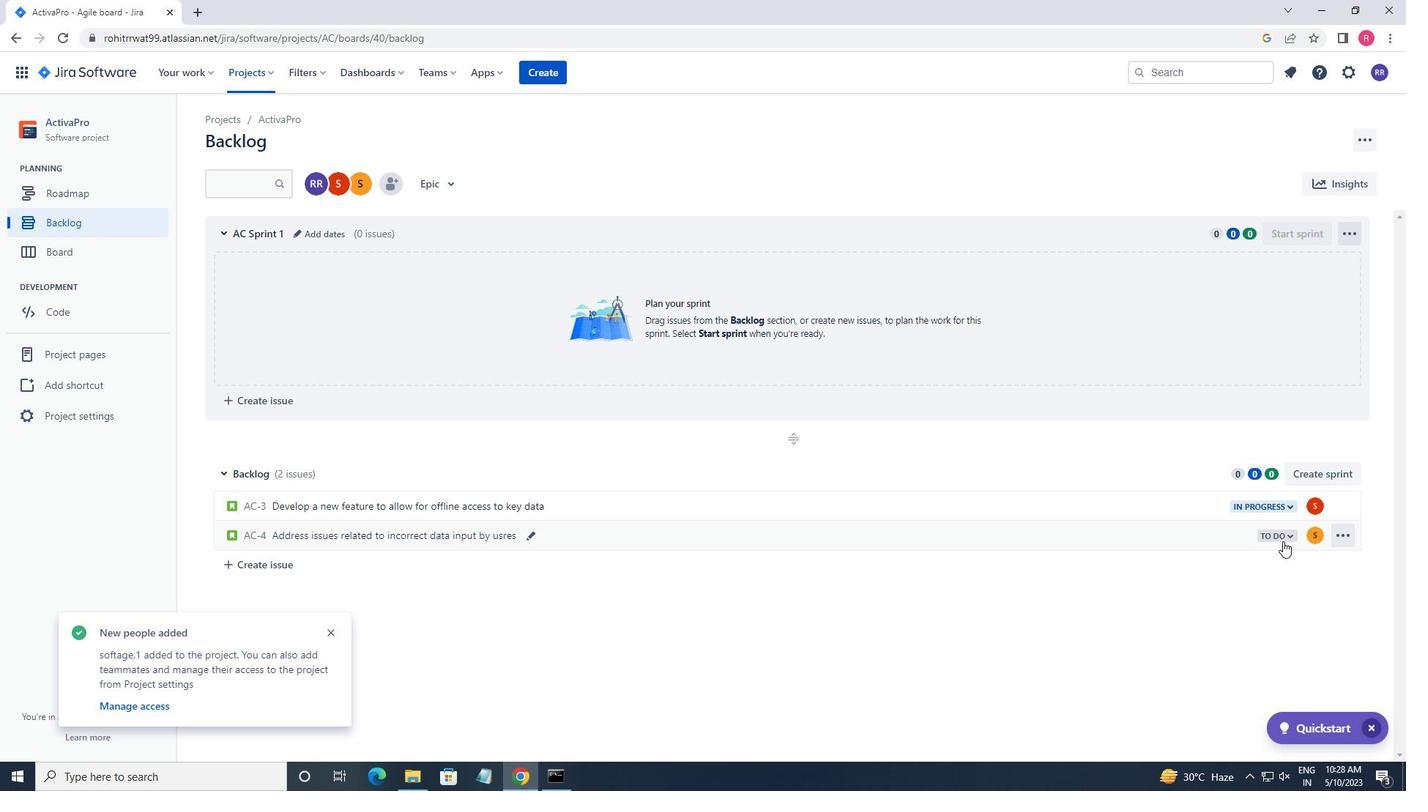 
Action: Mouse moved to (1217, 567)
Screenshot: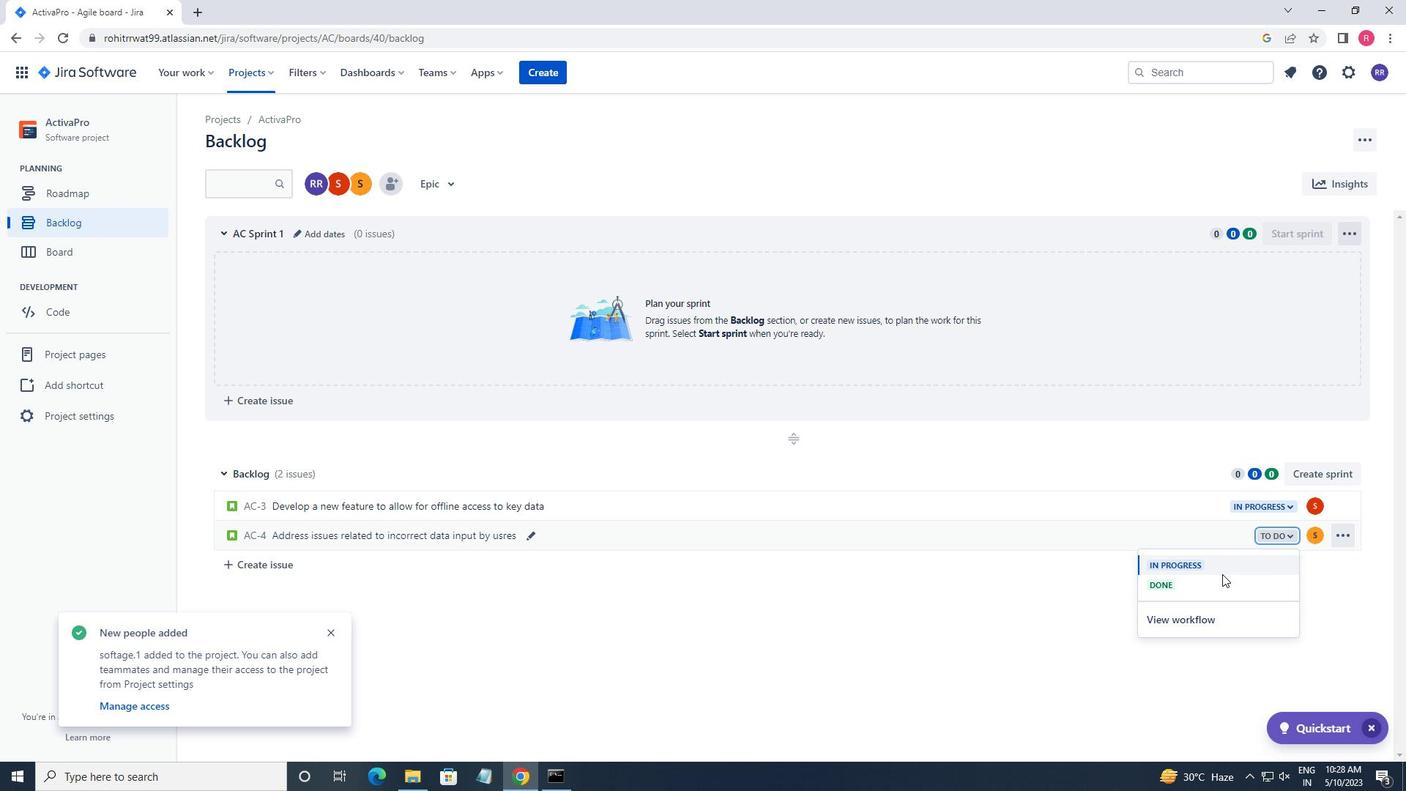 
Action: Mouse pressed left at (1217, 567)
Screenshot: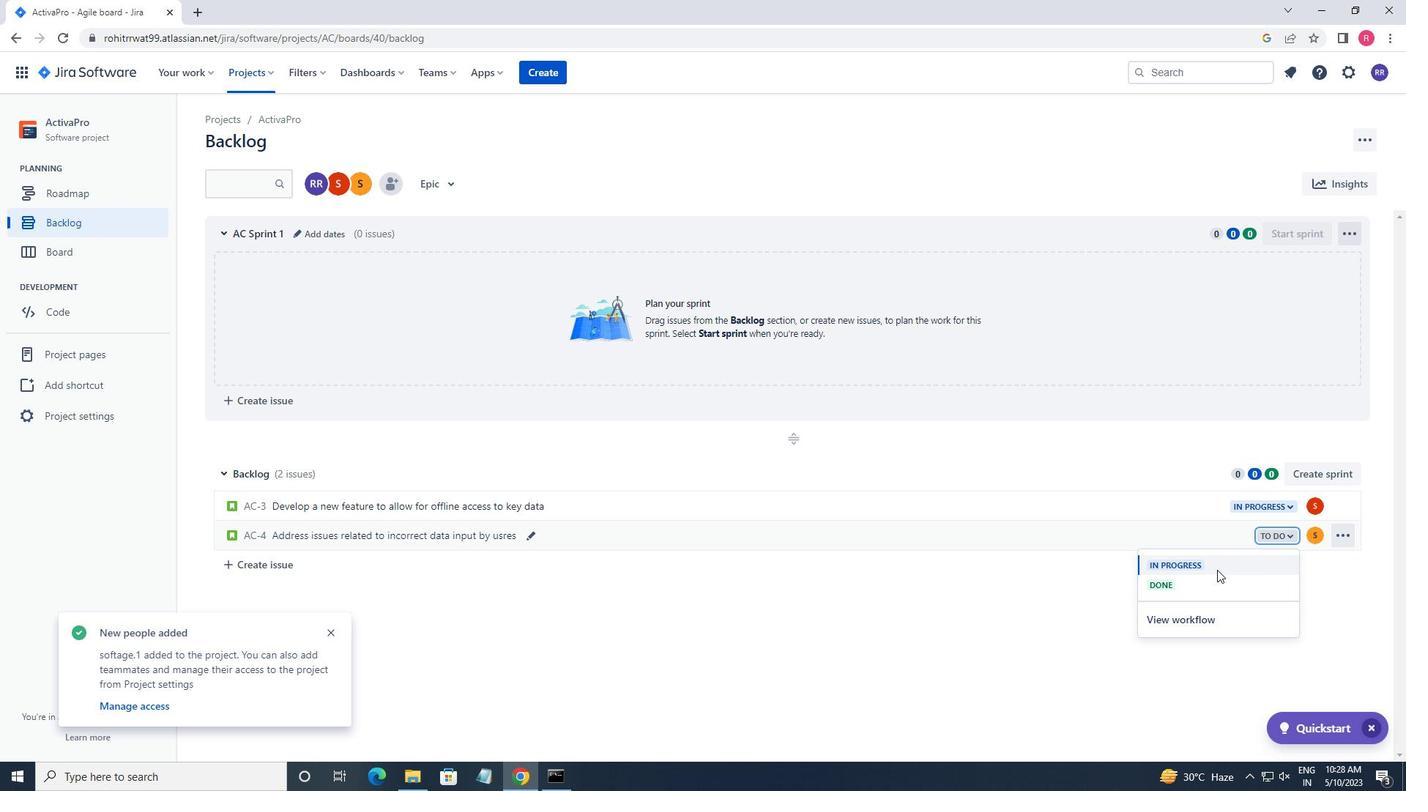 
